 Task: Search round trip flight ticket for 2 adults, 2 infants in seat and 1 infant on lap in first from Columbus: Rickenbacker International Airport to Evansville: Evansville Regional Airport on 5-3-2023 and return on 5-3-2023. Choice of flights is Frontier. Number of bags: 1 carry on bag and 5 checked bags. Price is upto 65000. Outbound departure time preference is 10:45.
Action: Mouse moved to (318, 129)
Screenshot: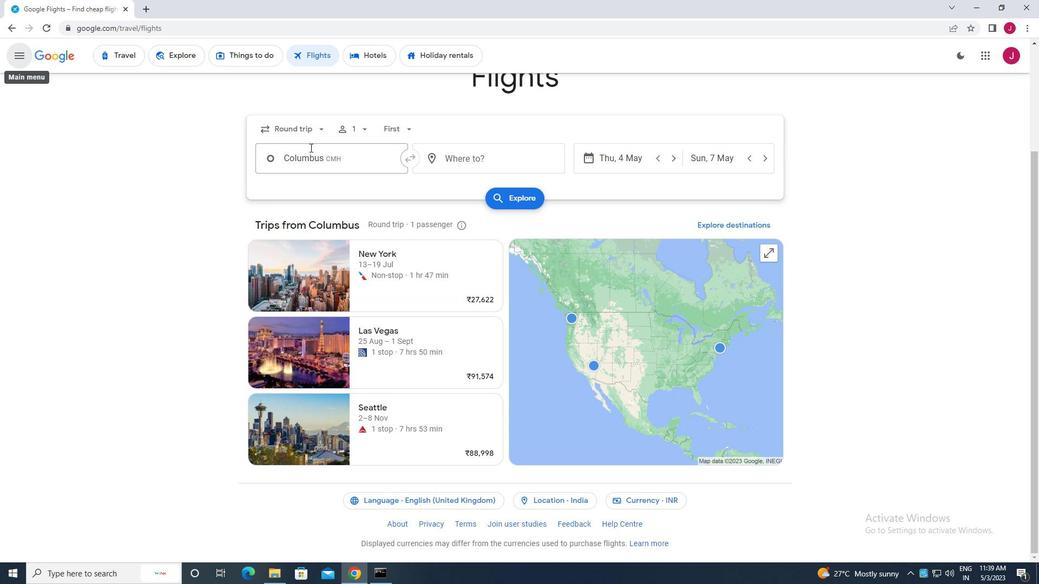 
Action: Mouse pressed left at (318, 129)
Screenshot: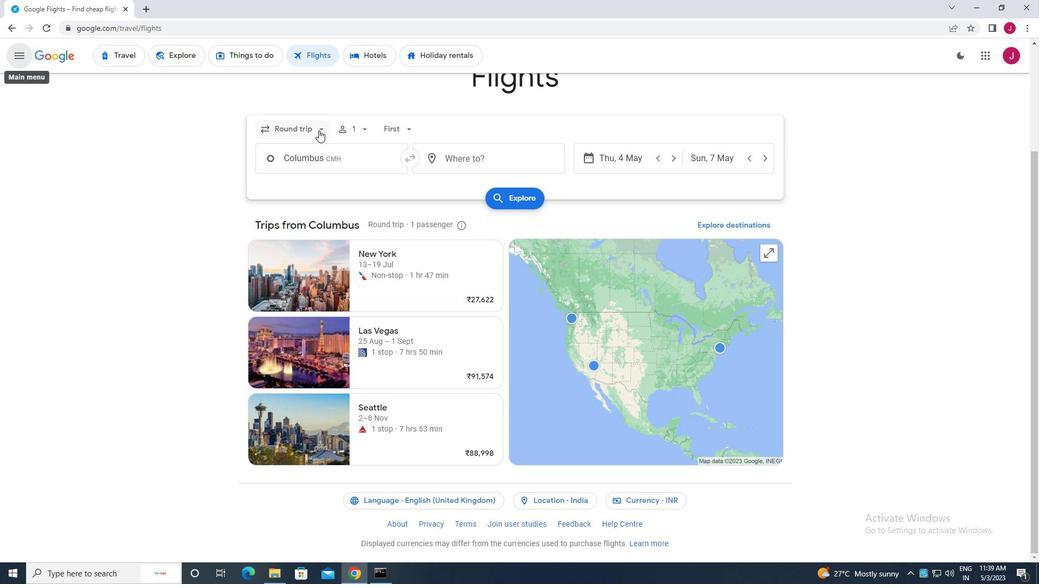 
Action: Mouse moved to (315, 153)
Screenshot: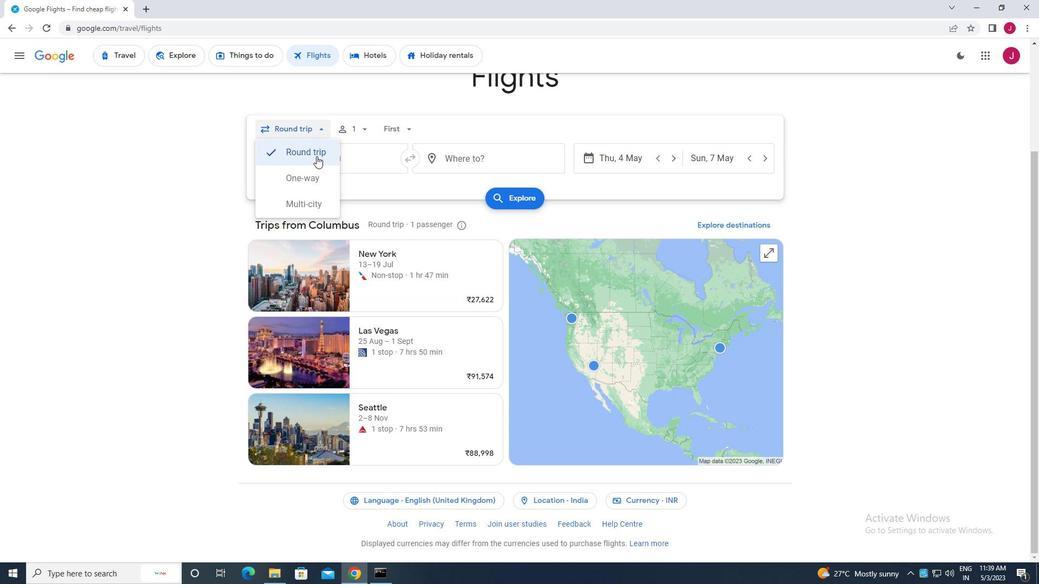 
Action: Mouse pressed left at (315, 153)
Screenshot: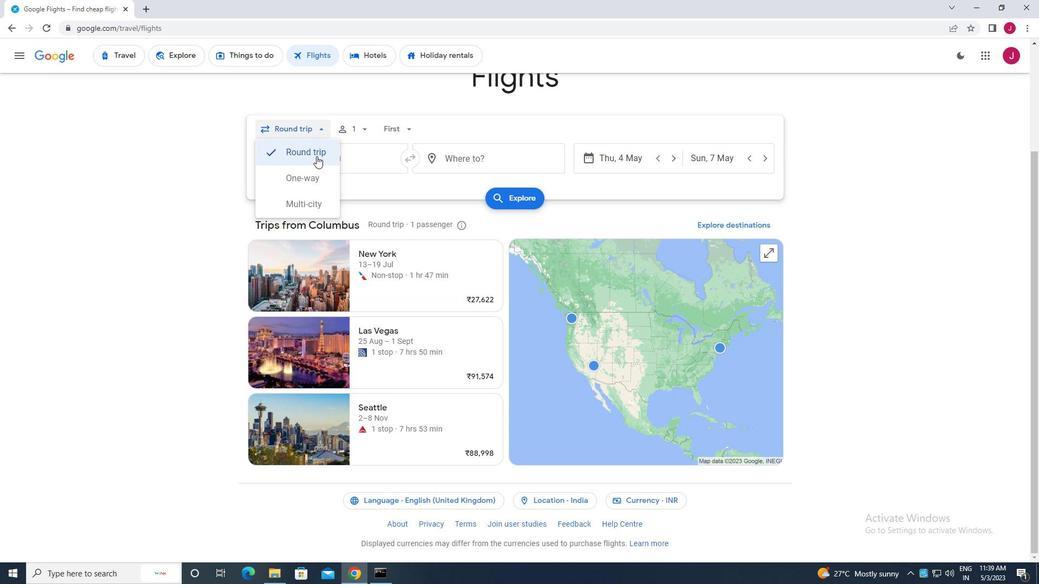 
Action: Mouse moved to (363, 127)
Screenshot: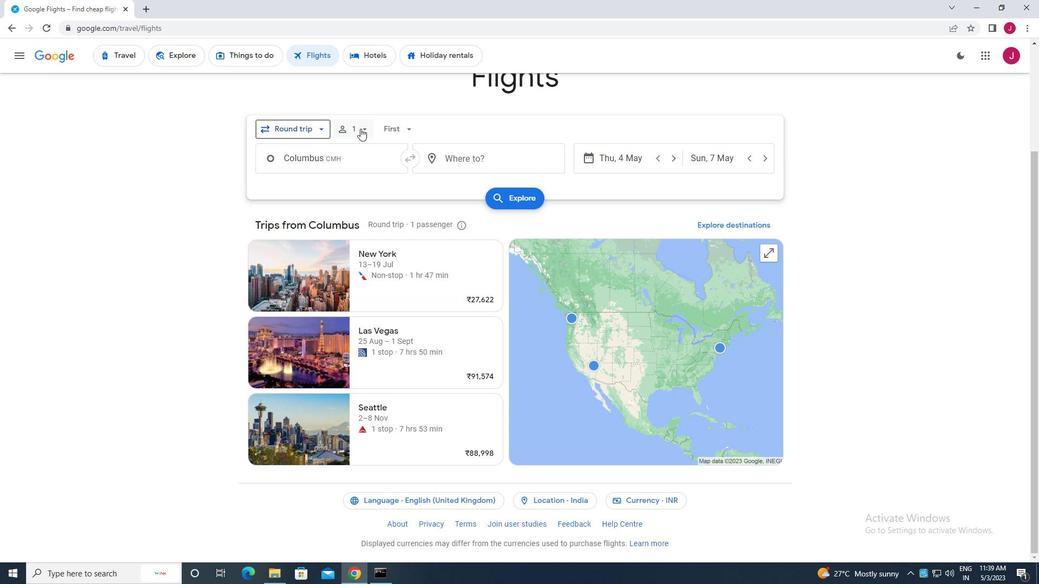 
Action: Mouse pressed left at (363, 127)
Screenshot: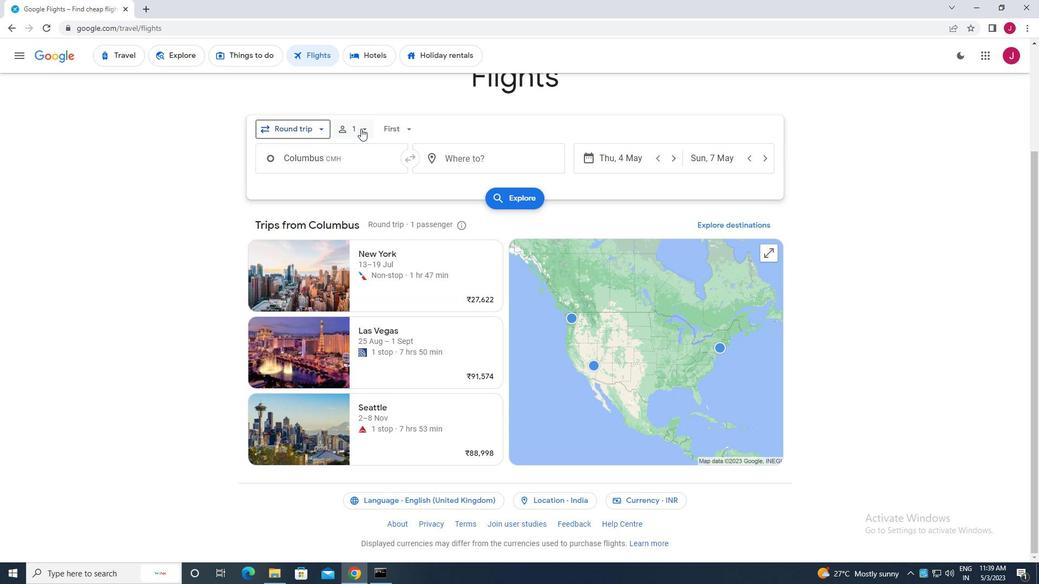 
Action: Mouse moved to (452, 157)
Screenshot: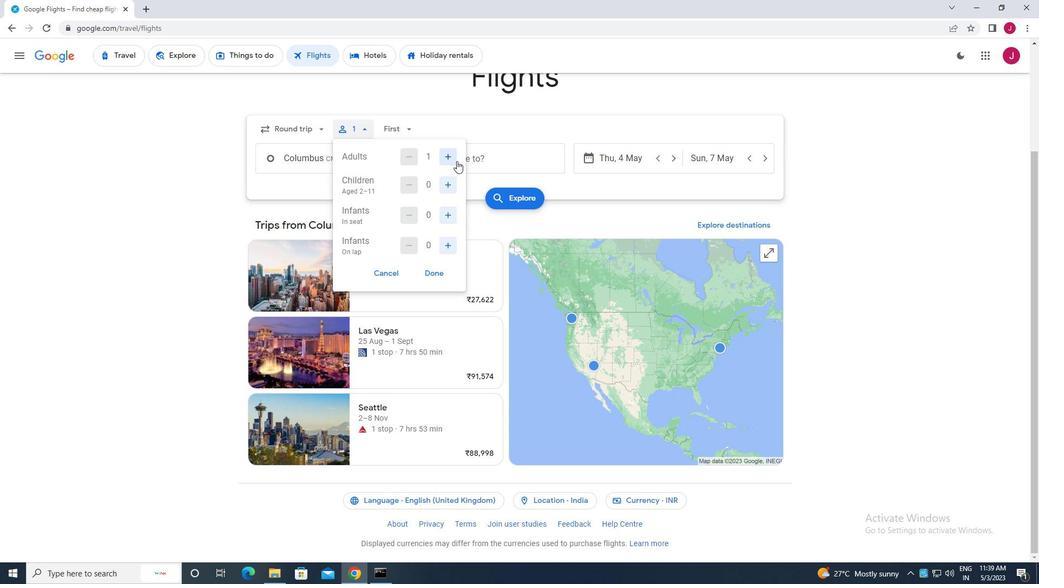 
Action: Mouse pressed left at (452, 157)
Screenshot: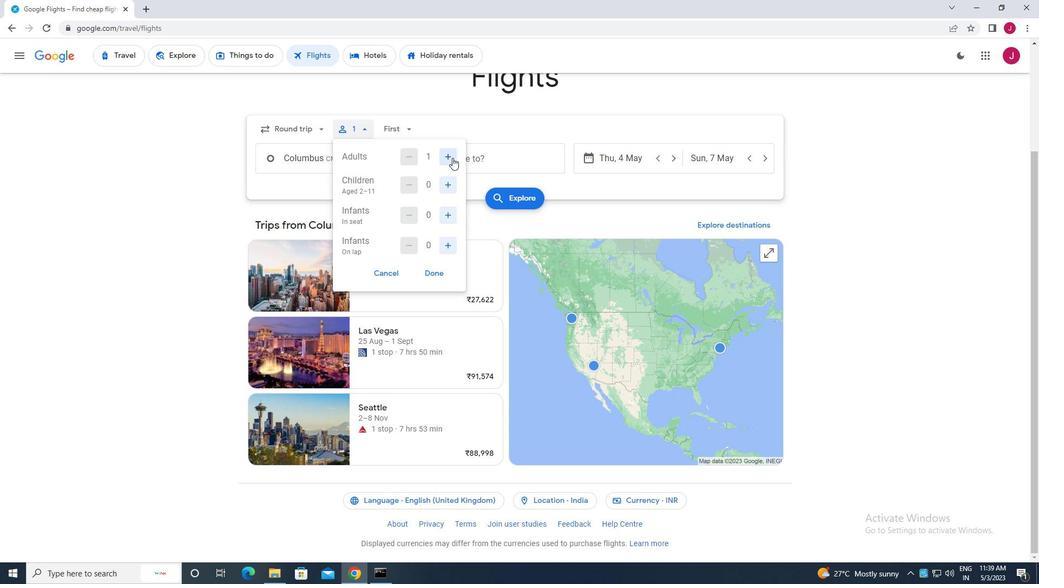 
Action: Mouse moved to (447, 184)
Screenshot: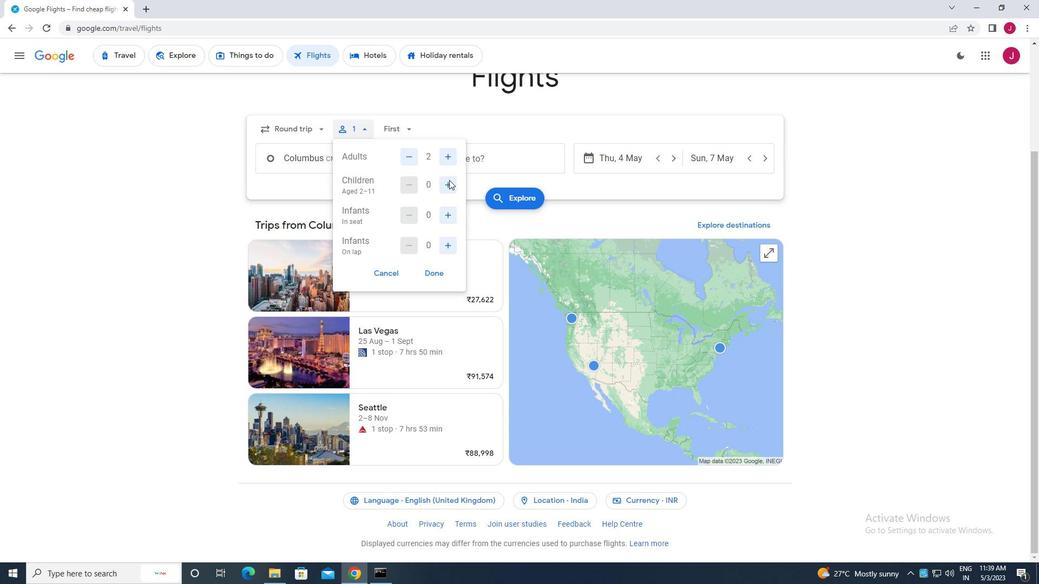 
Action: Mouse pressed left at (447, 184)
Screenshot: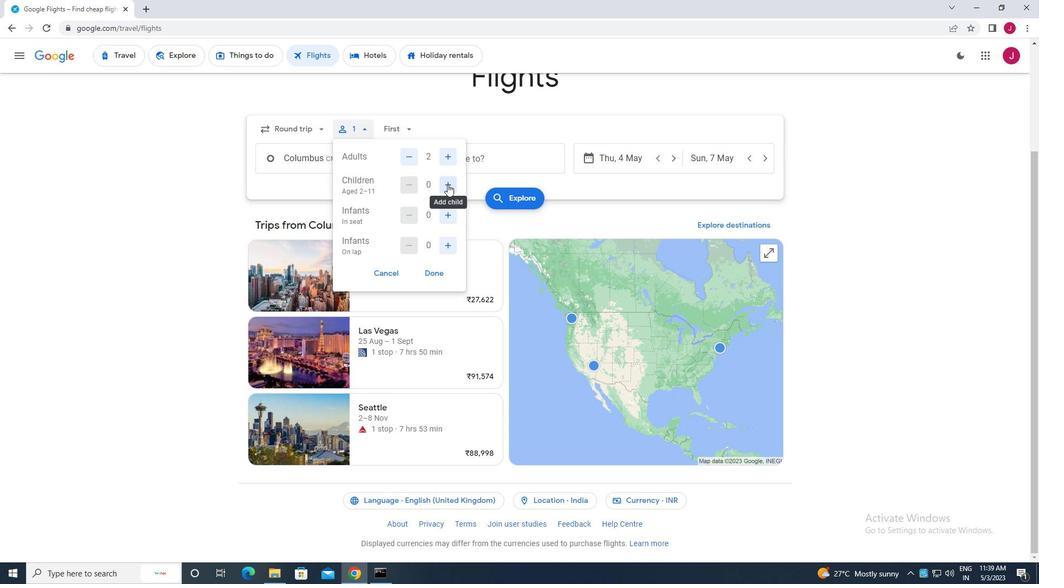 
Action: Mouse pressed left at (447, 184)
Screenshot: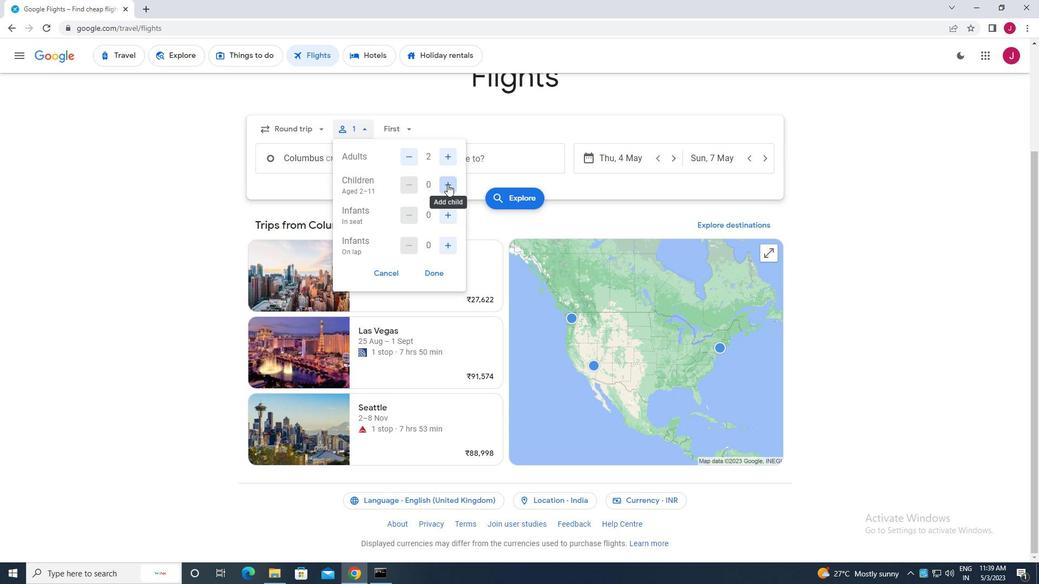 
Action: Mouse moved to (447, 243)
Screenshot: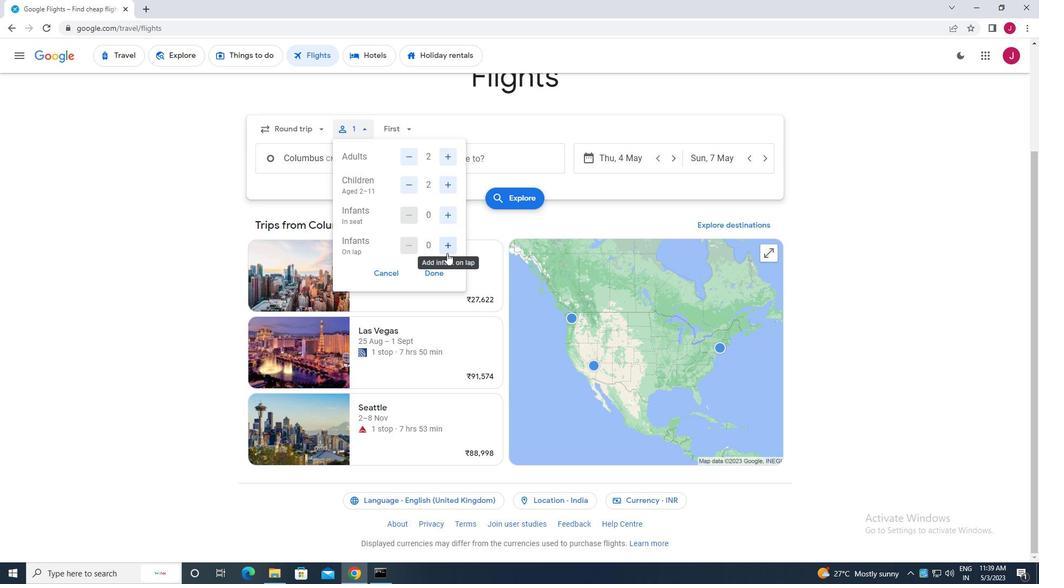 
Action: Mouse pressed left at (447, 243)
Screenshot: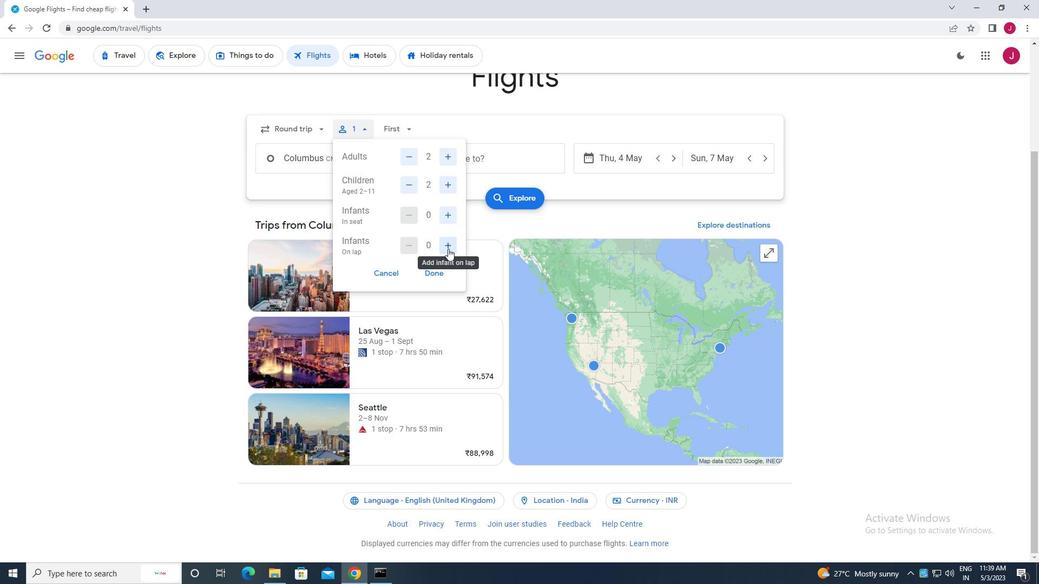 
Action: Mouse moved to (434, 275)
Screenshot: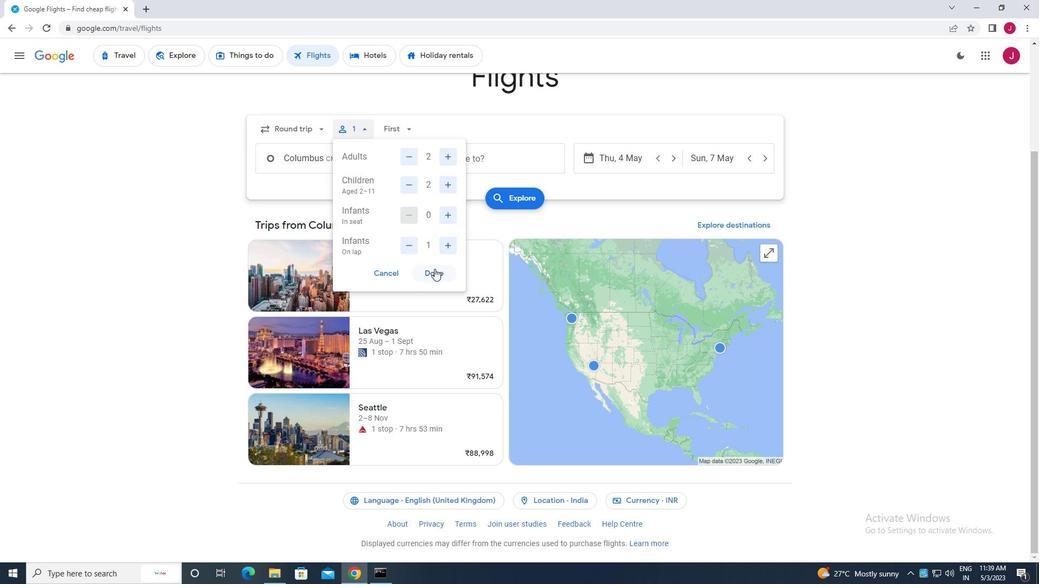 
Action: Mouse pressed left at (434, 275)
Screenshot: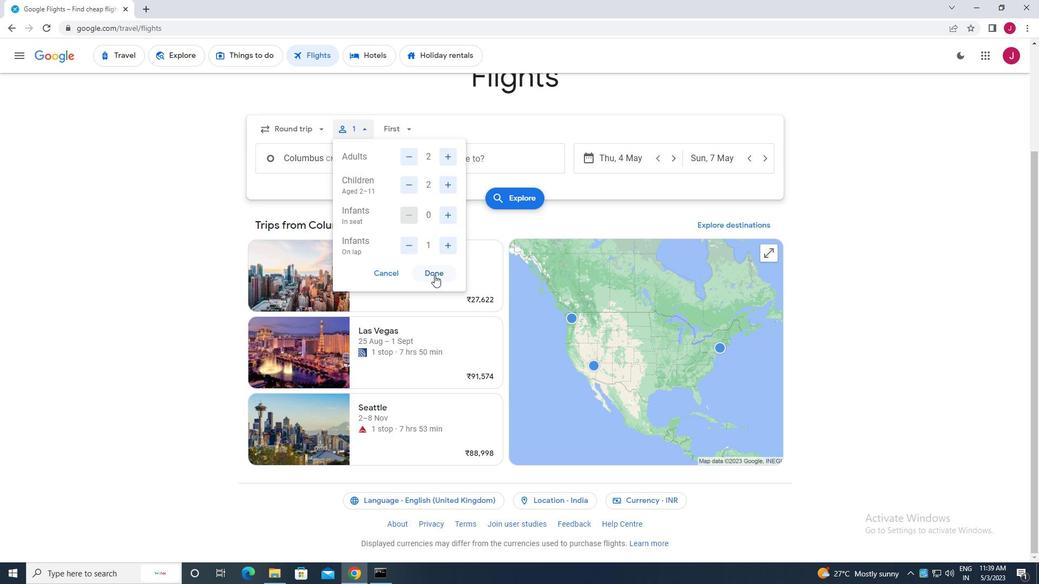 
Action: Mouse moved to (409, 130)
Screenshot: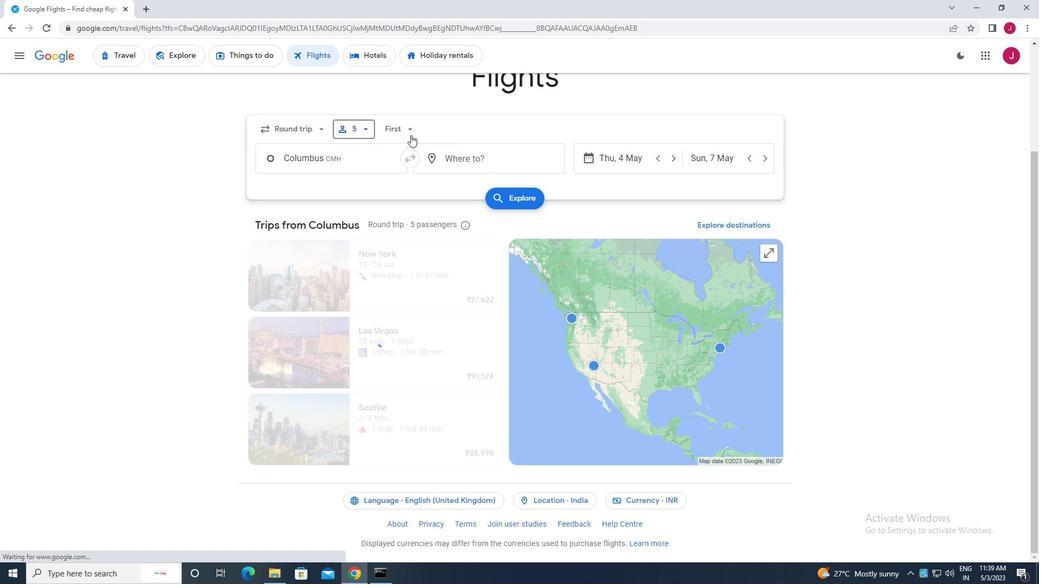 
Action: Mouse pressed left at (409, 130)
Screenshot: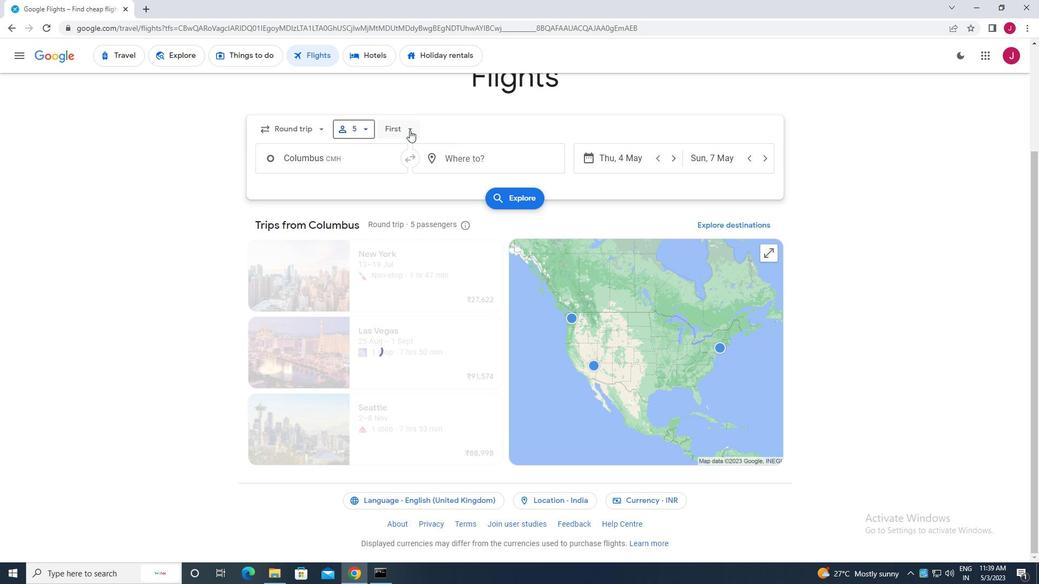 
Action: Mouse moved to (417, 229)
Screenshot: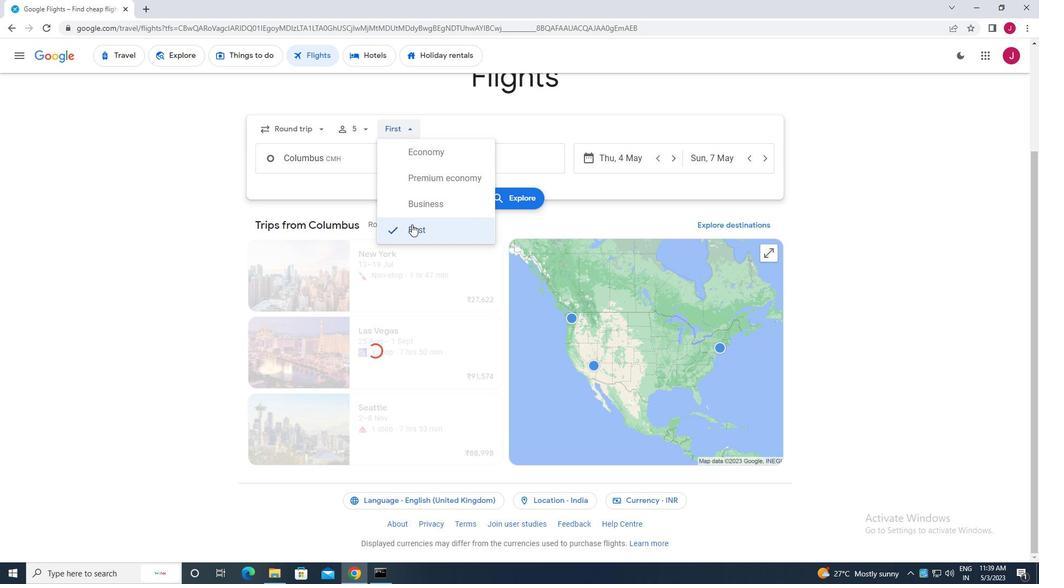 
Action: Mouse pressed left at (417, 229)
Screenshot: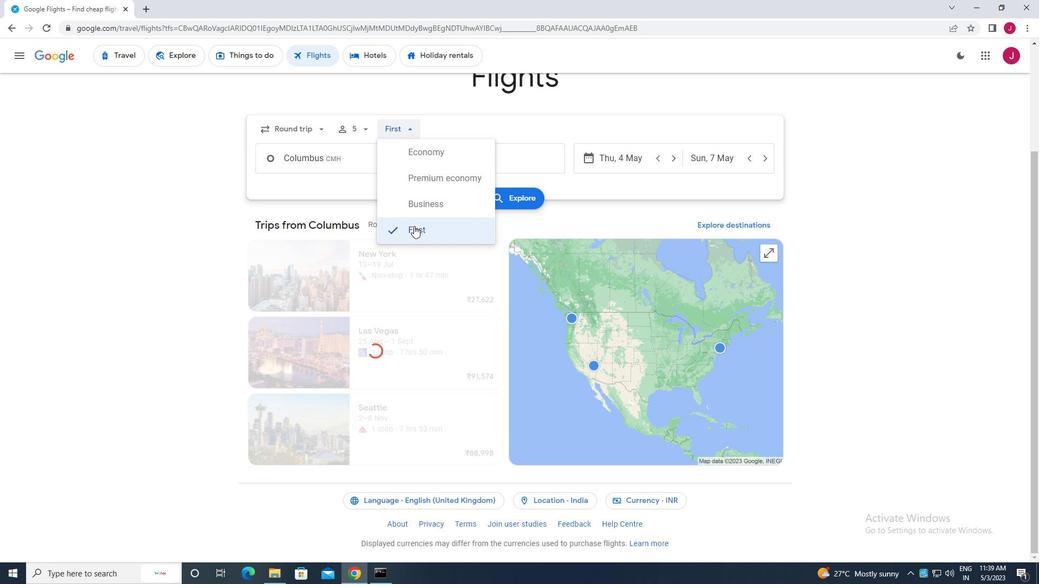 
Action: Mouse moved to (349, 165)
Screenshot: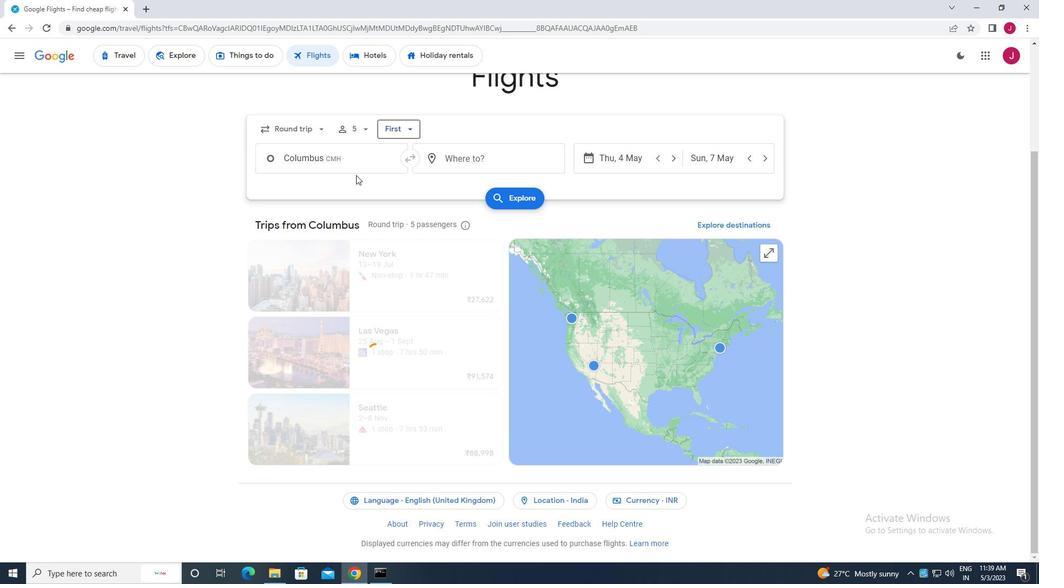 
Action: Mouse pressed left at (349, 165)
Screenshot: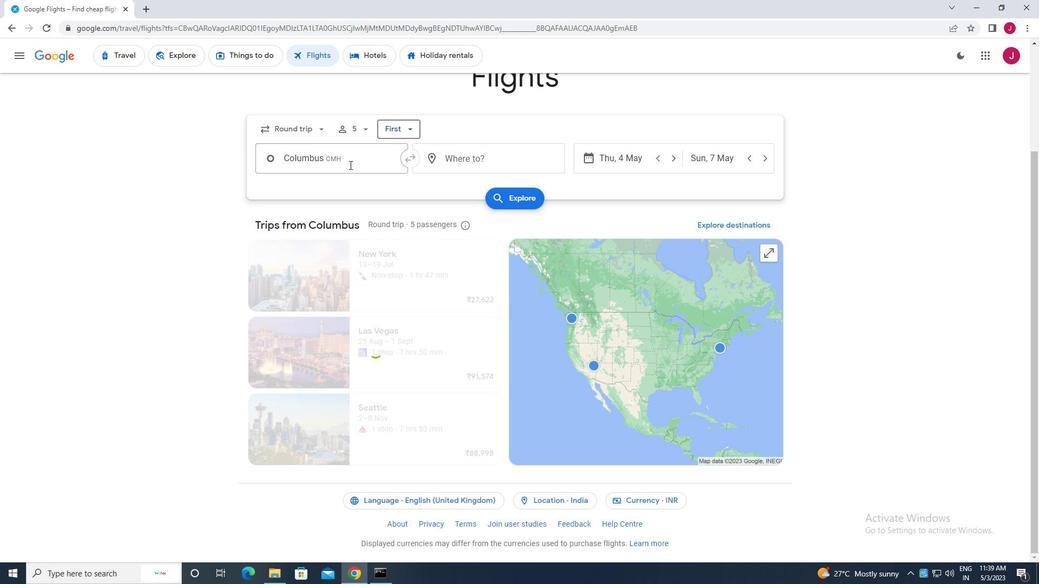 
Action: Mouse moved to (350, 163)
Screenshot: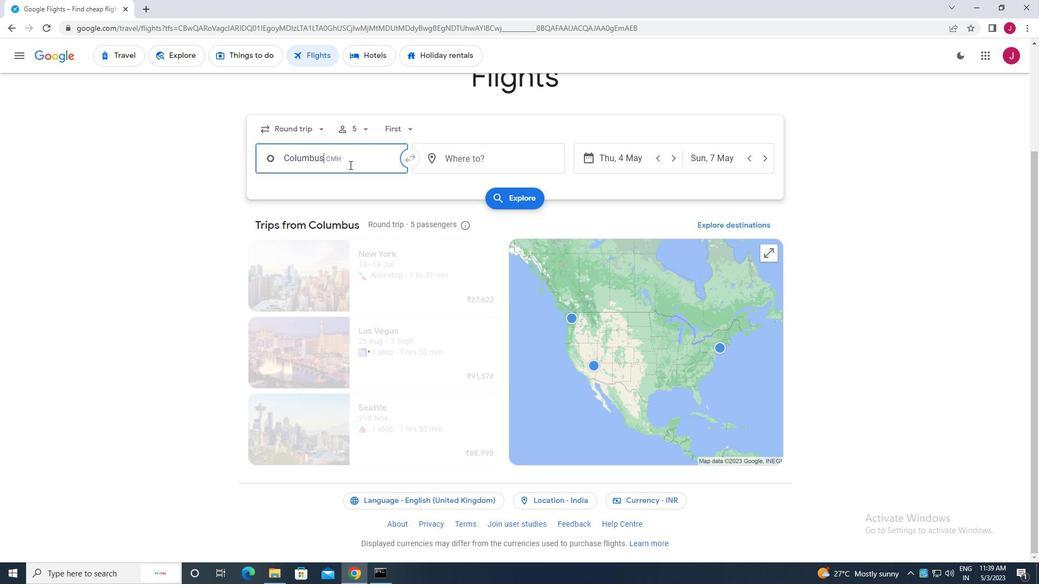 
Action: Key pressed columbus
Screenshot: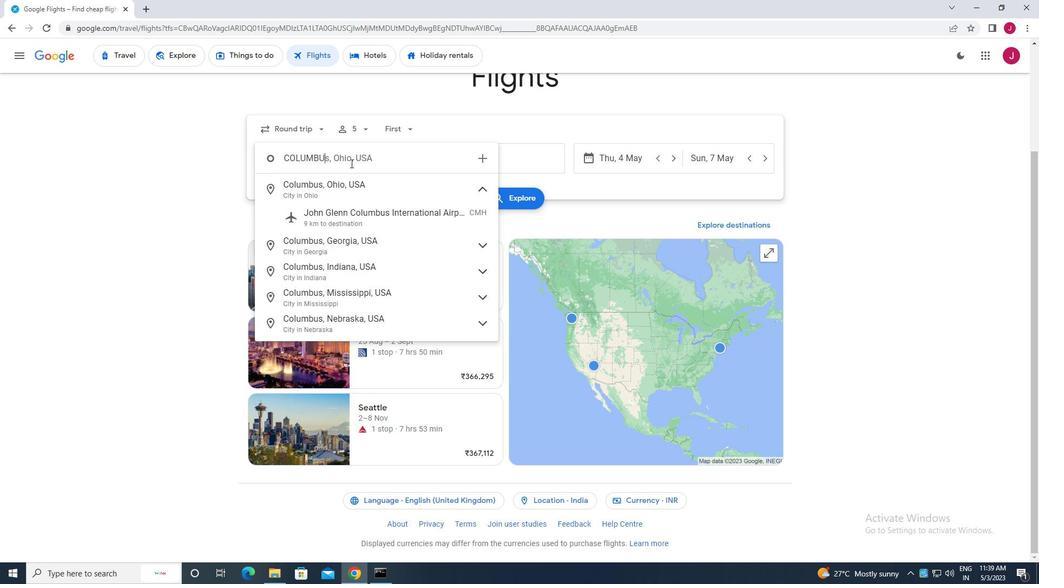 
Action: Mouse moved to (350, 163)
Screenshot: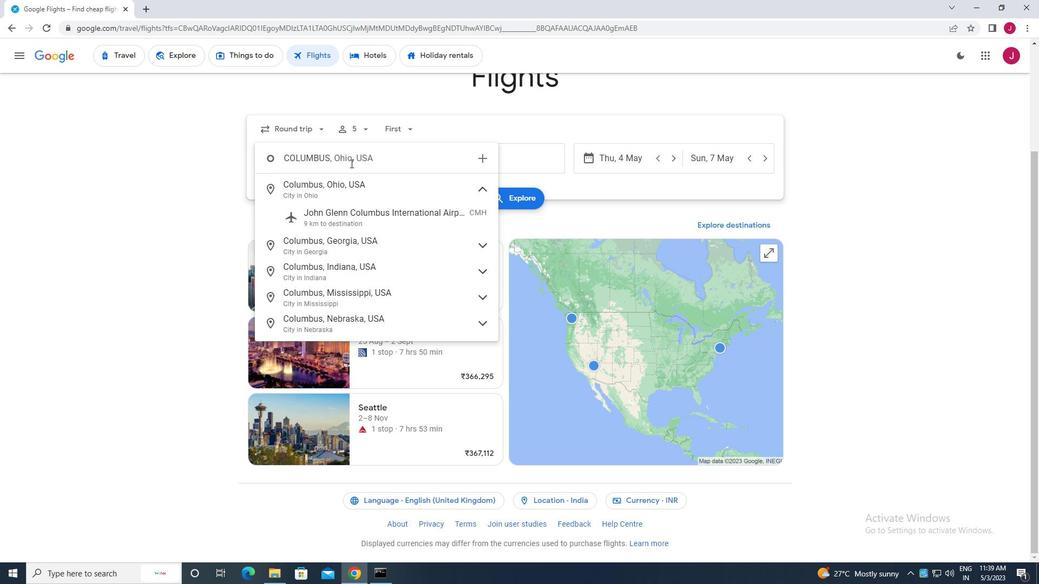 
Action: Key pressed <Key.space>rick<Key.backspace><Key.backspace><Key.backspace><Key.backspace><Key.enter>
Screenshot: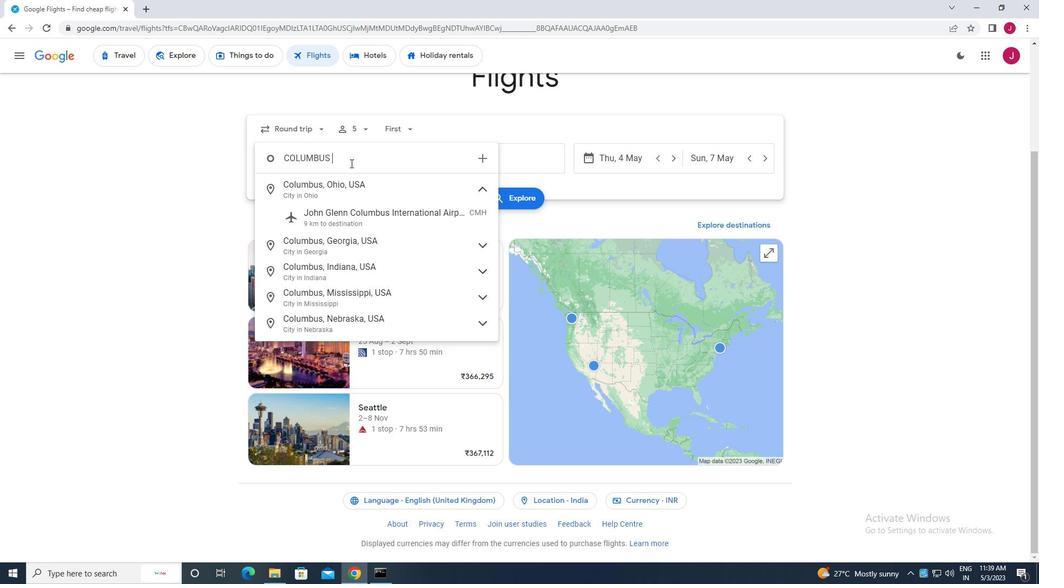 
Action: Mouse moved to (484, 154)
Screenshot: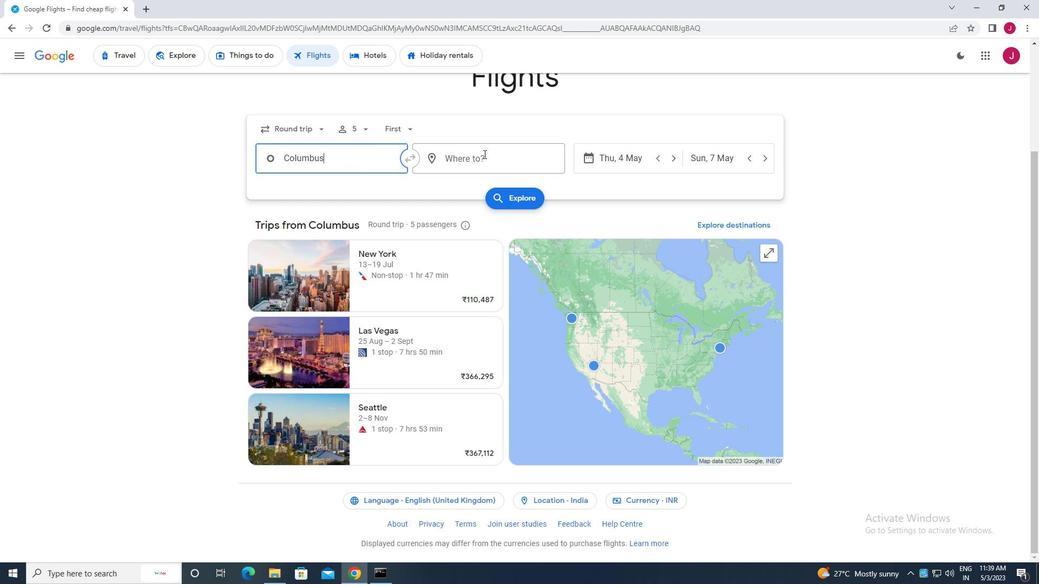 
Action: Mouse pressed left at (484, 154)
Screenshot: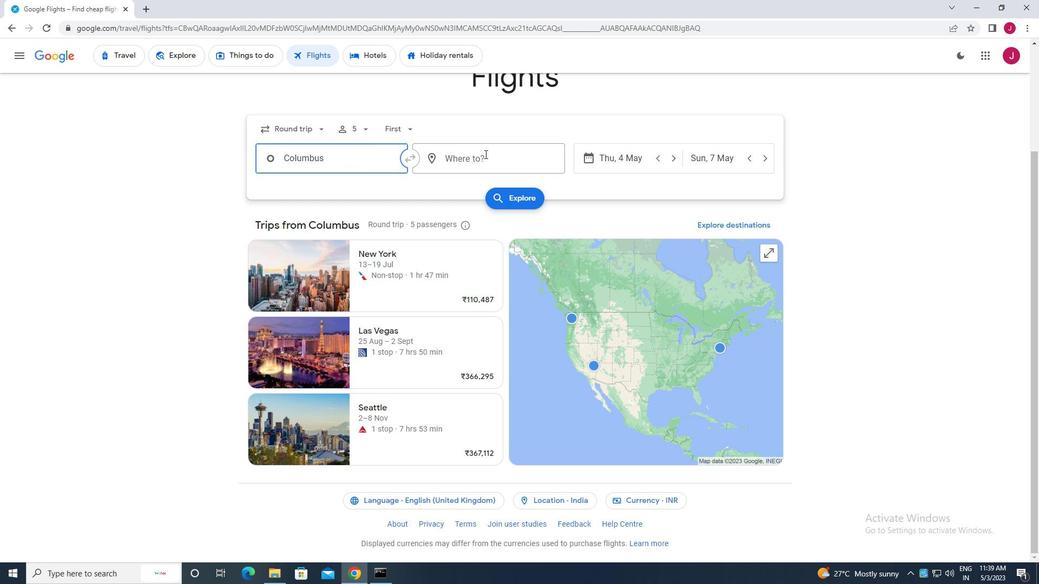 
Action: Key pressed evan
Screenshot: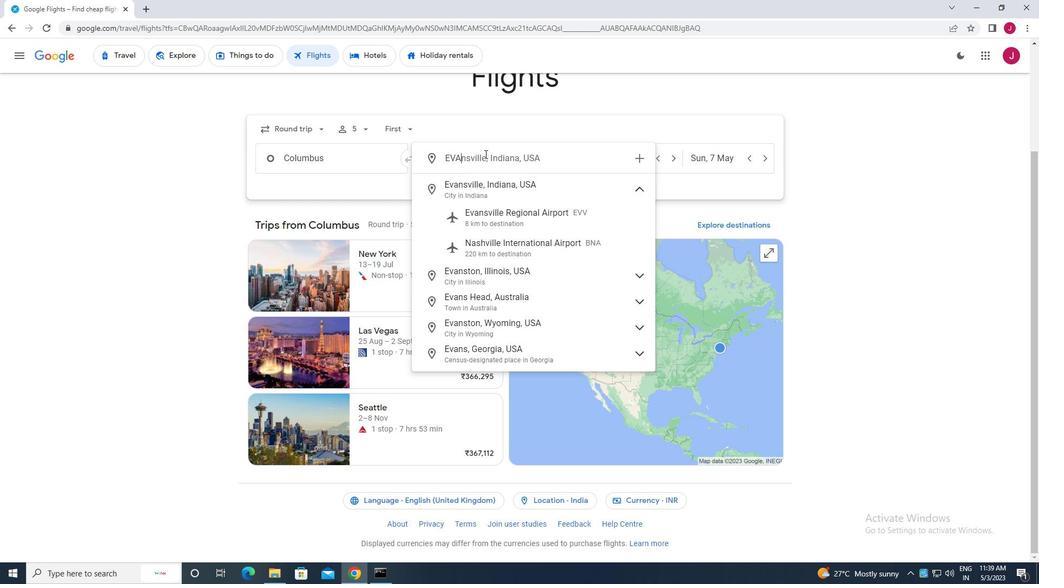 
Action: Mouse moved to (544, 213)
Screenshot: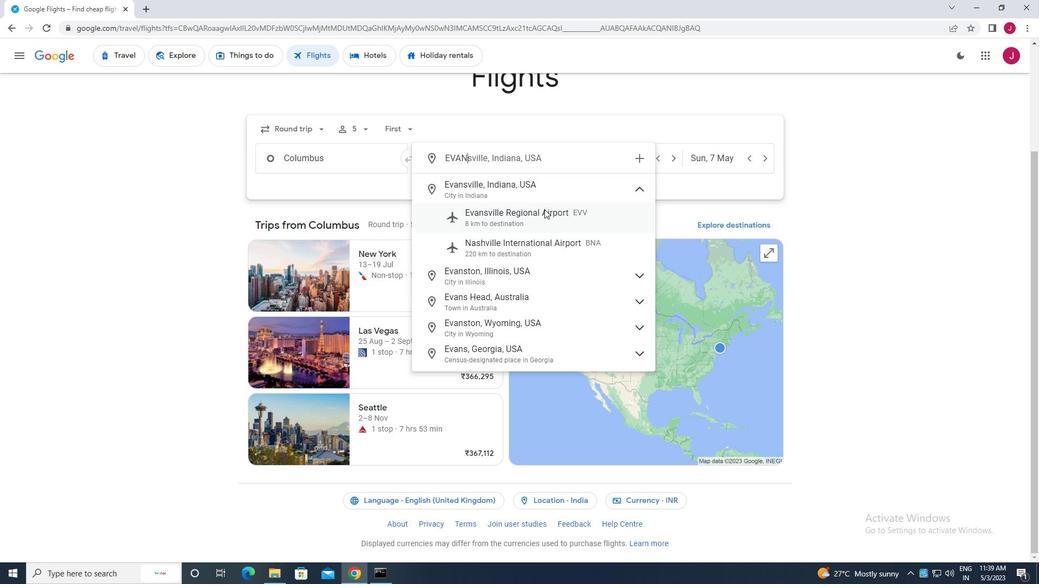 
Action: Mouse pressed left at (544, 213)
Screenshot: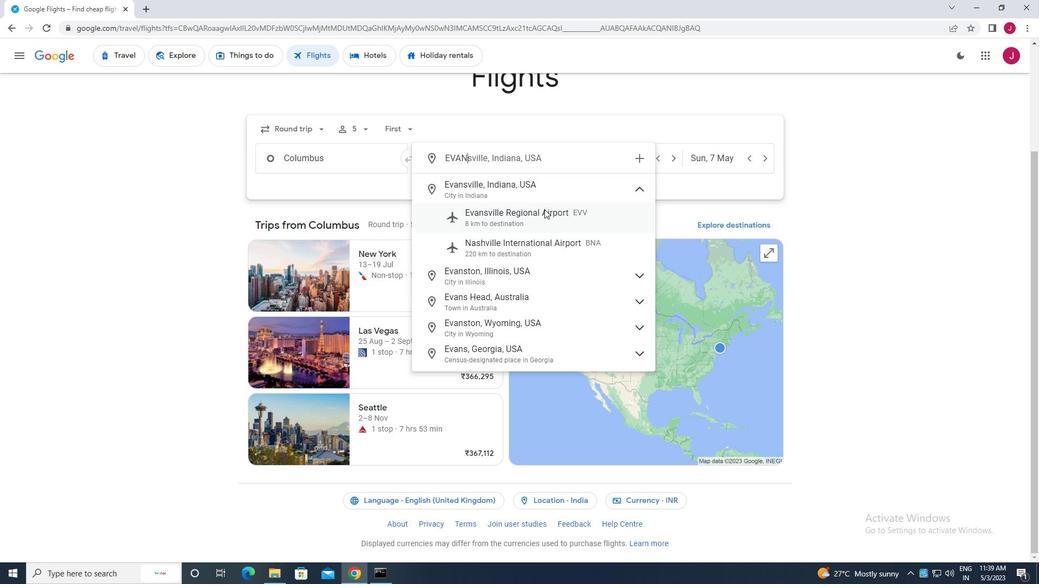 
Action: Mouse moved to (640, 160)
Screenshot: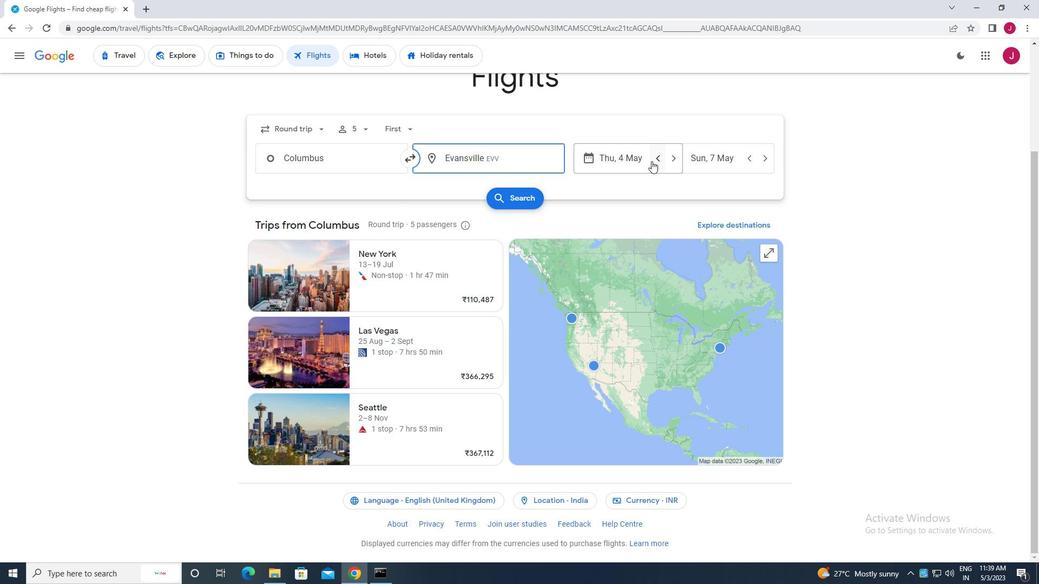 
Action: Mouse pressed left at (640, 160)
Screenshot: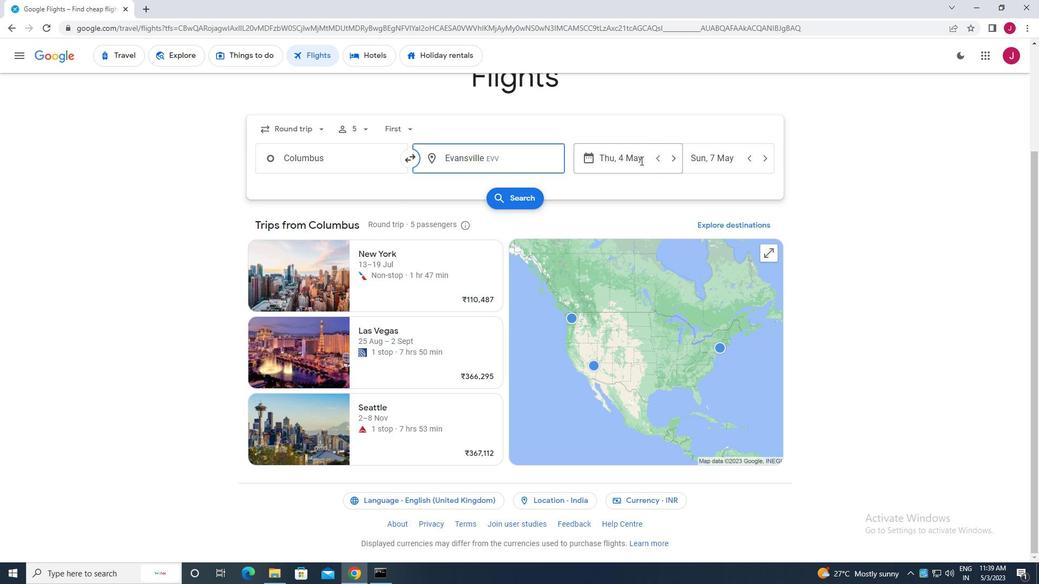 
Action: Mouse moved to (457, 246)
Screenshot: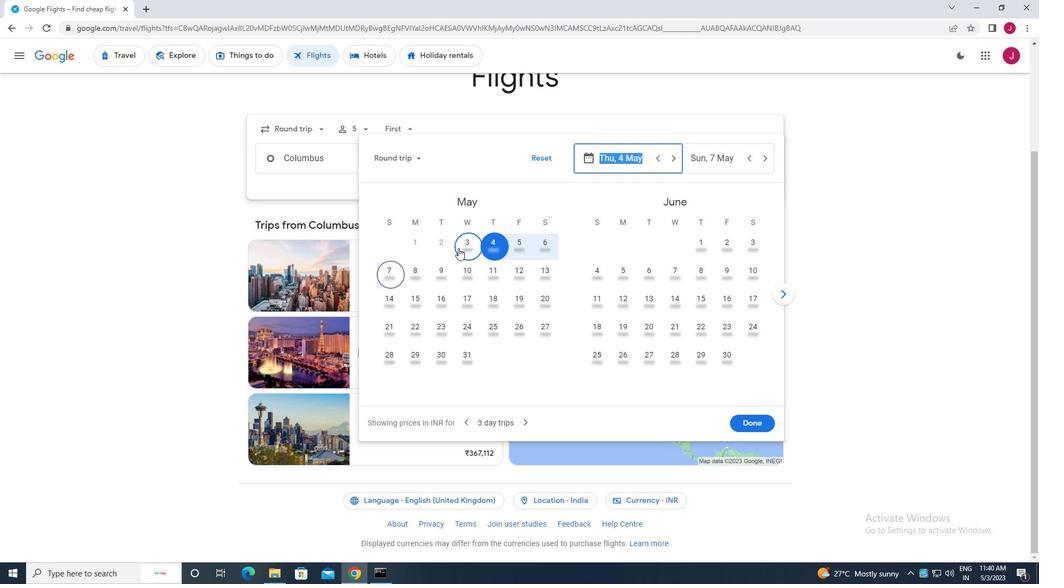 
Action: Mouse pressed left at (457, 246)
Screenshot: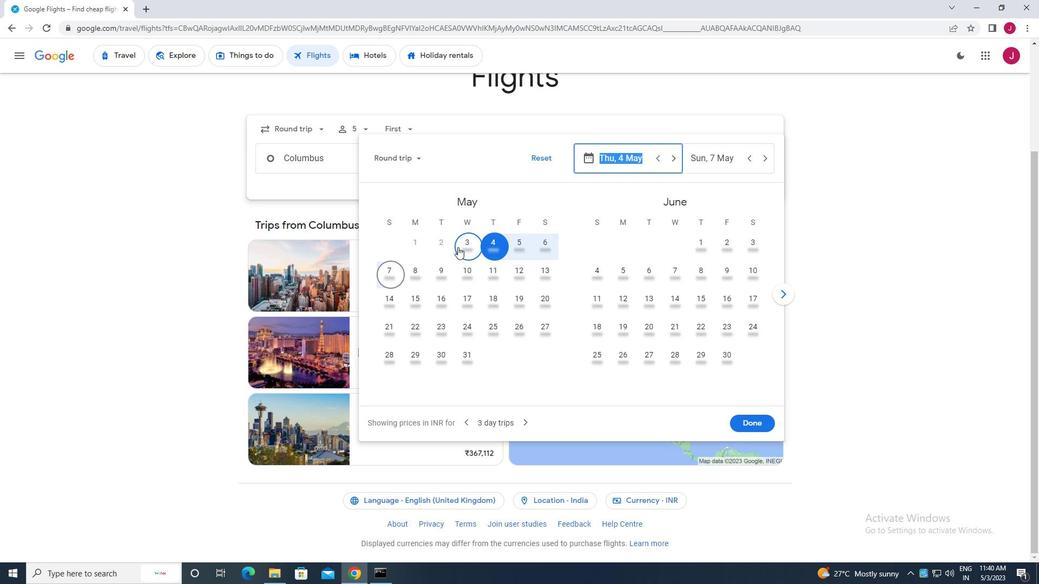 
Action: Mouse moved to (472, 245)
Screenshot: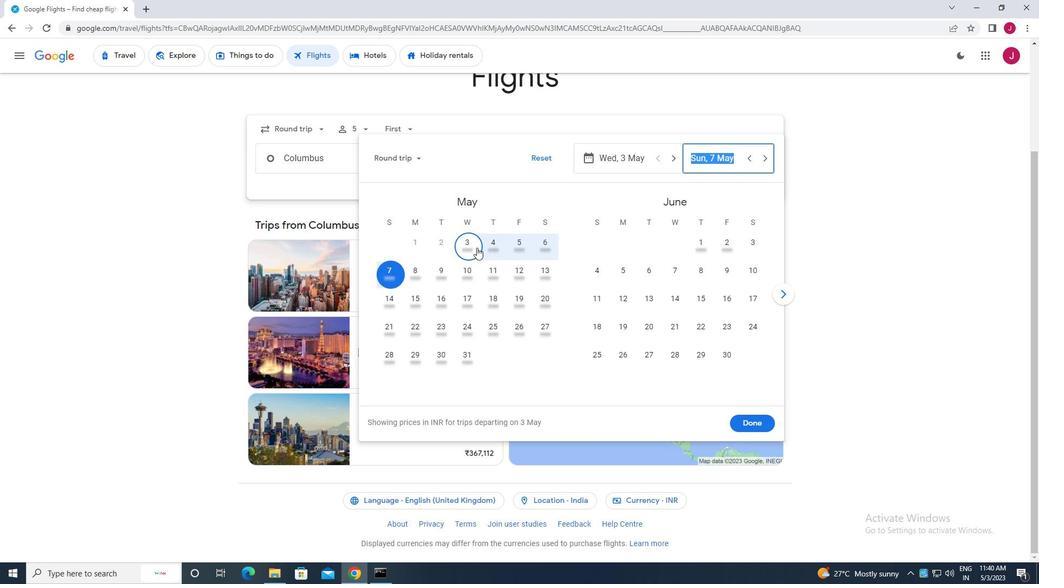 
Action: Mouse pressed left at (472, 245)
Screenshot: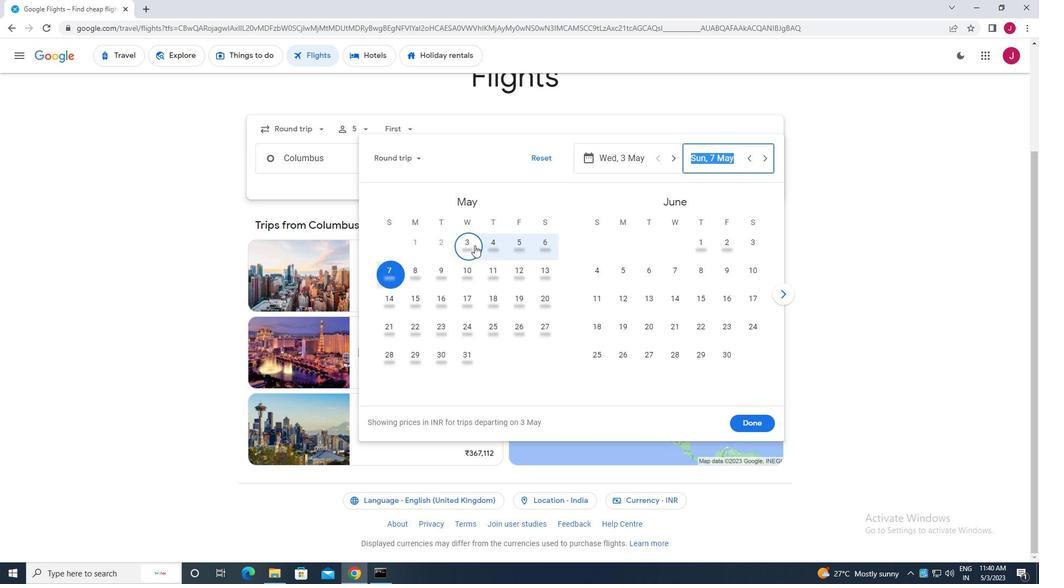 
Action: Mouse moved to (753, 426)
Screenshot: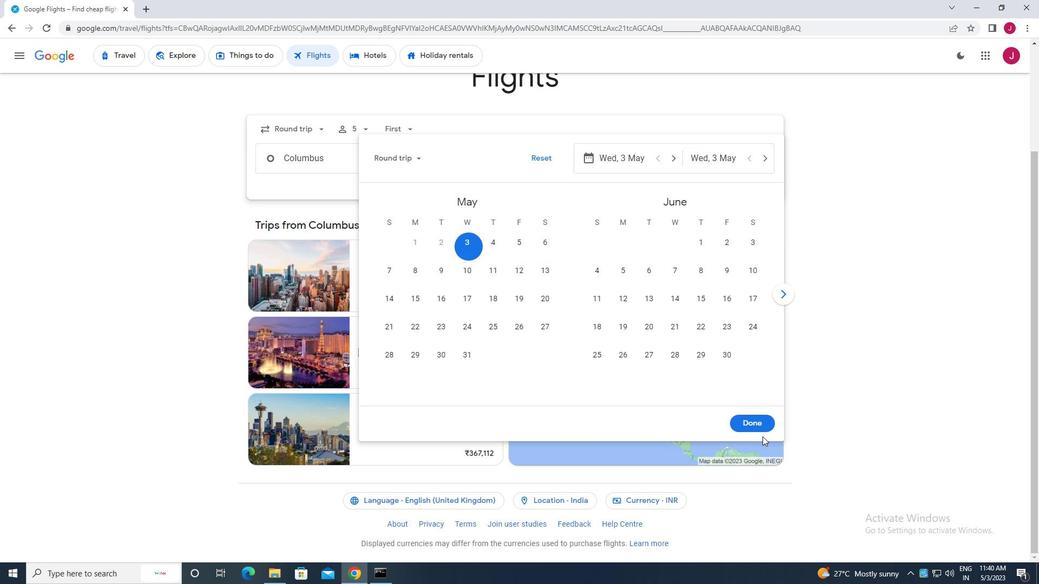 
Action: Mouse pressed left at (753, 426)
Screenshot: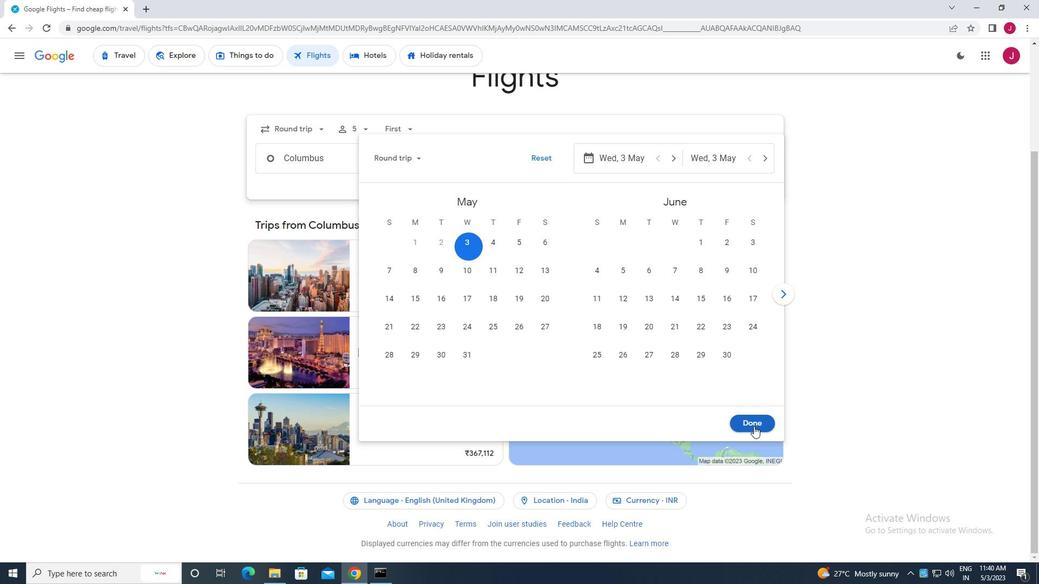 
Action: Mouse moved to (523, 198)
Screenshot: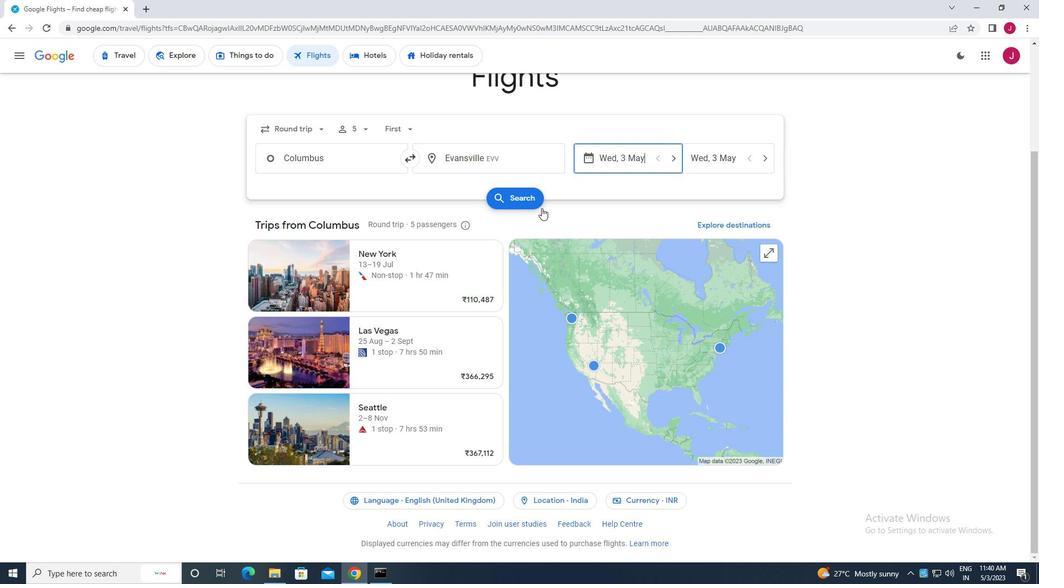 
Action: Mouse pressed left at (523, 198)
Screenshot: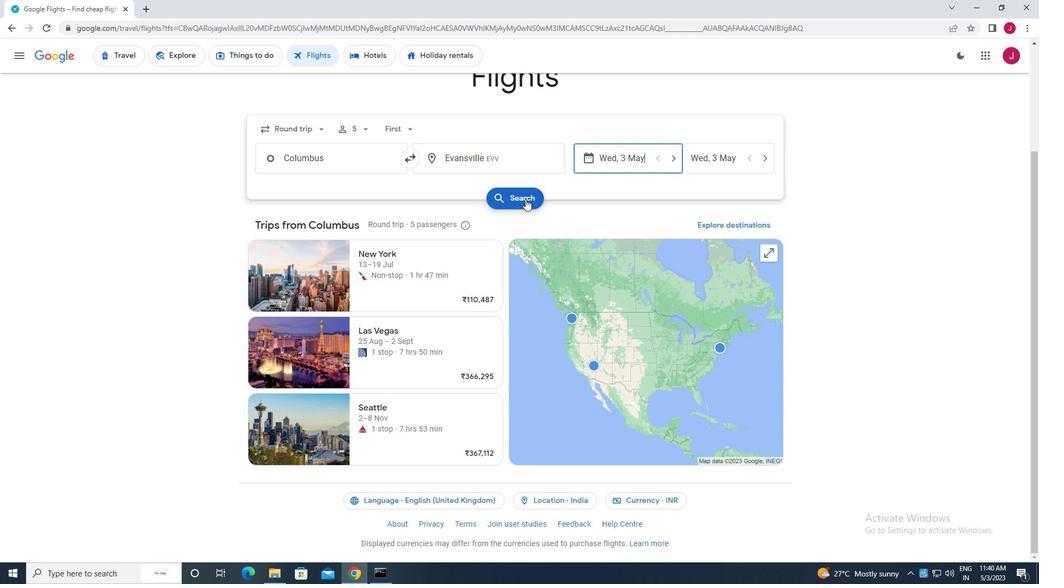 
Action: Mouse moved to (271, 154)
Screenshot: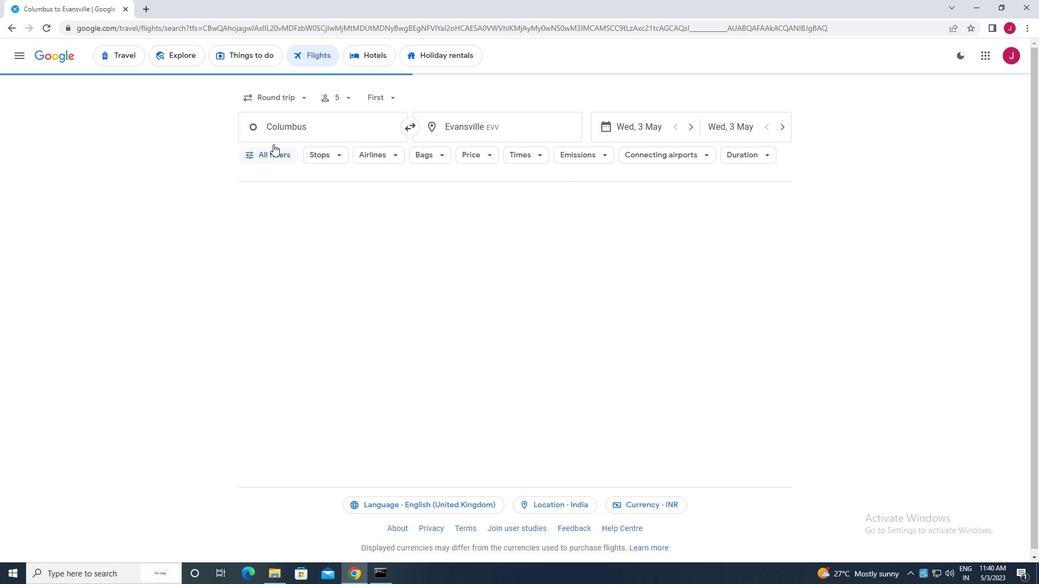 
Action: Mouse pressed left at (271, 154)
Screenshot: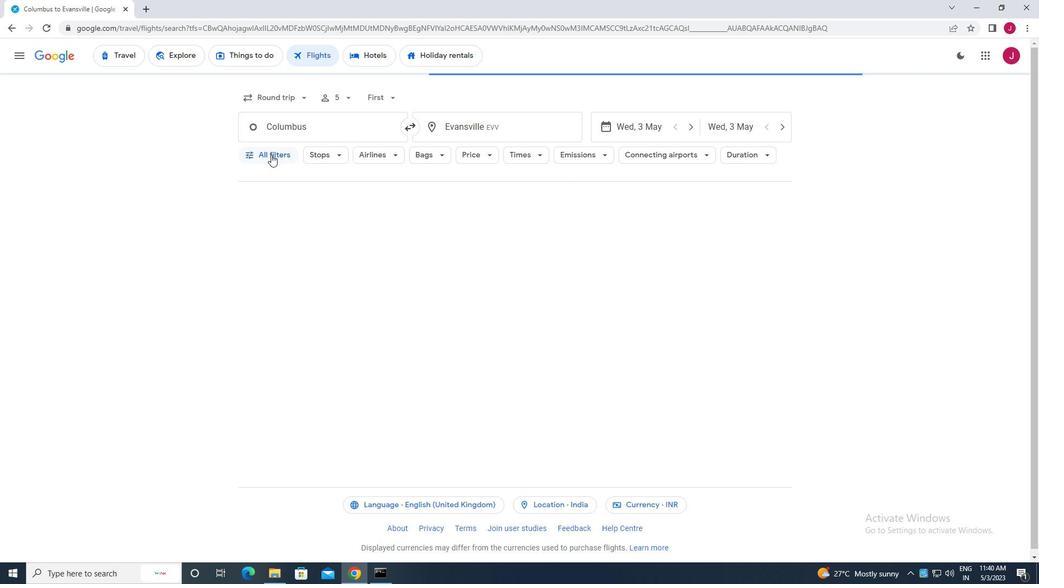 
Action: Mouse moved to (305, 192)
Screenshot: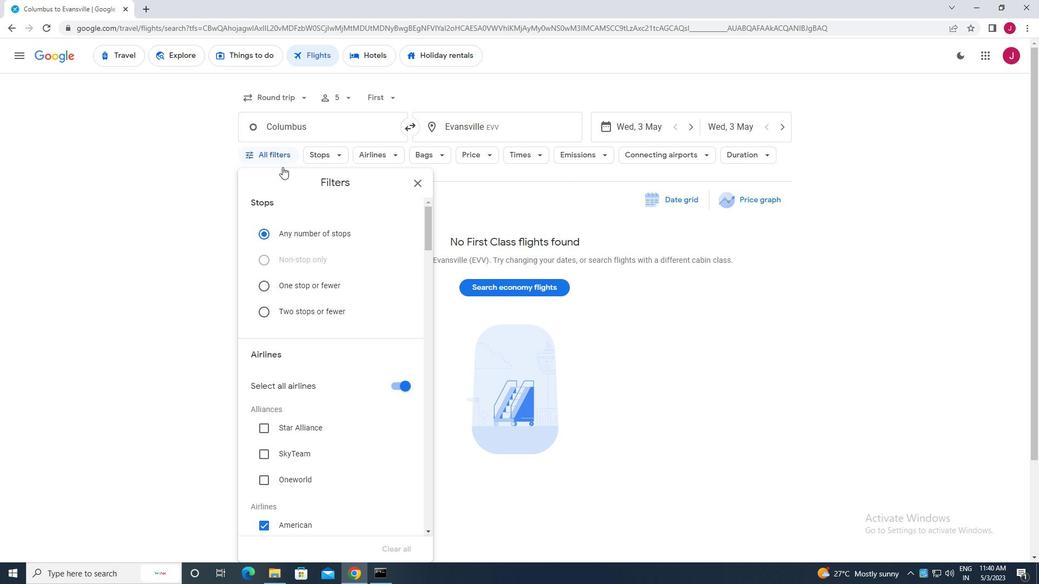 
Action: Mouse scrolled (305, 191) with delta (0, 0)
Screenshot: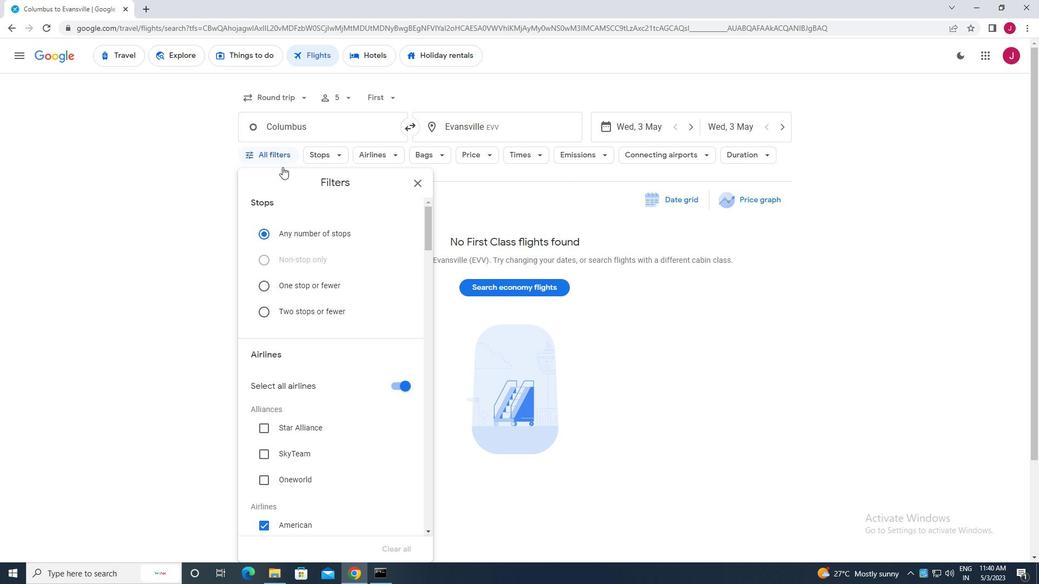 
Action: Mouse moved to (307, 194)
Screenshot: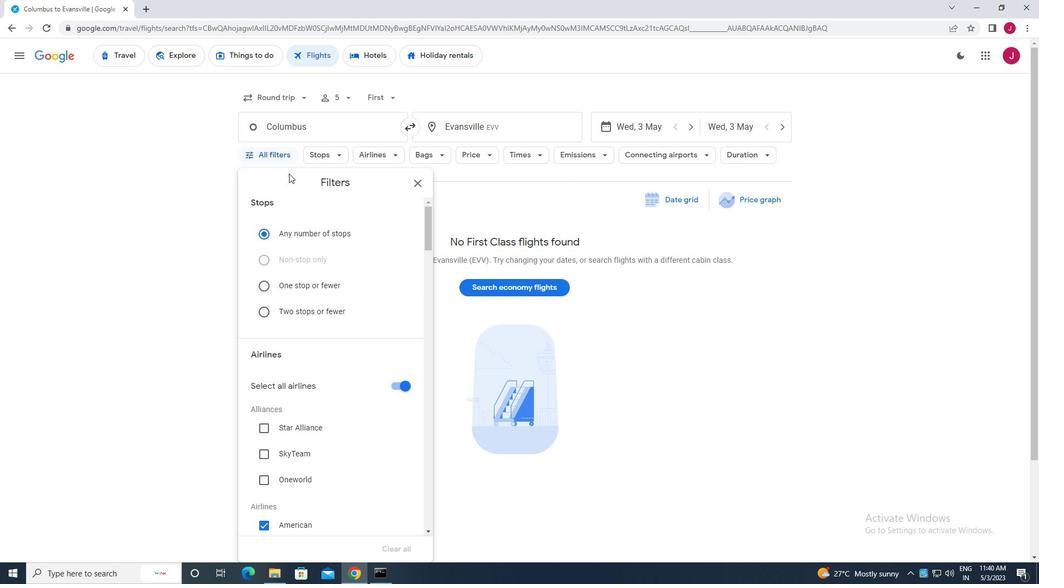 
Action: Mouse scrolled (307, 194) with delta (0, 0)
Screenshot: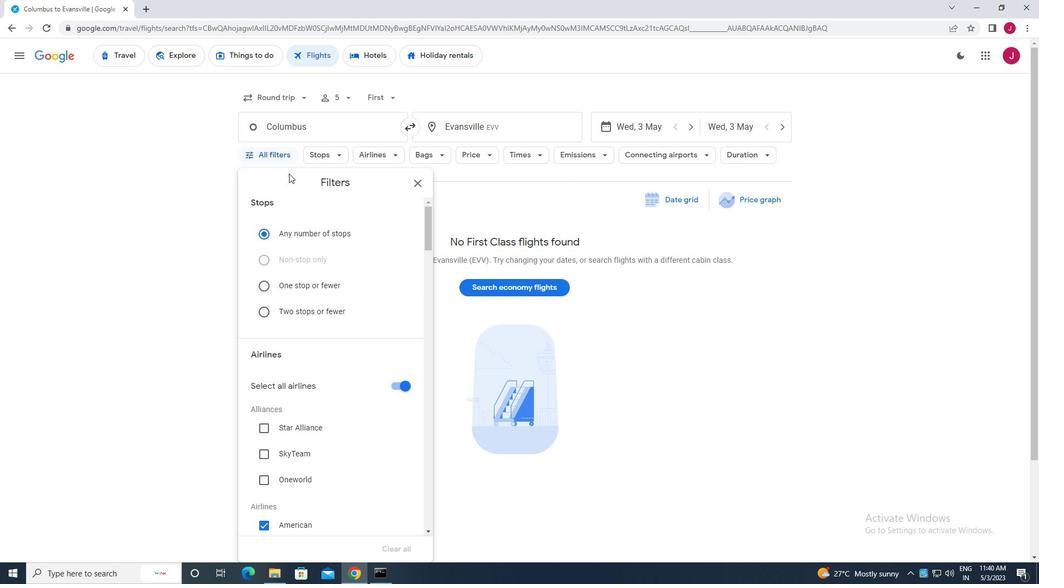 
Action: Mouse moved to (307, 194)
Screenshot: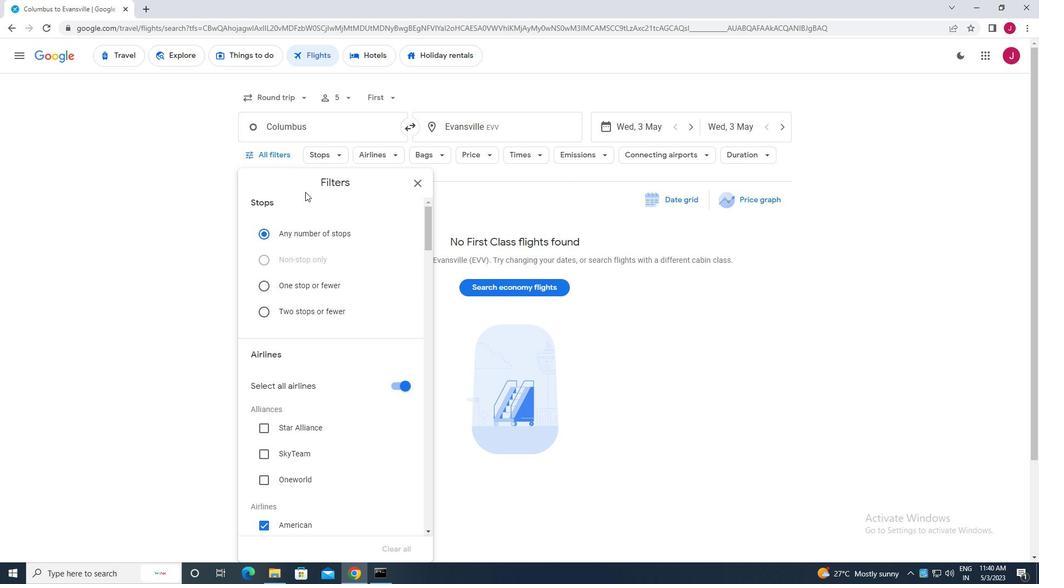 
Action: Mouse scrolled (307, 194) with delta (0, 0)
Screenshot: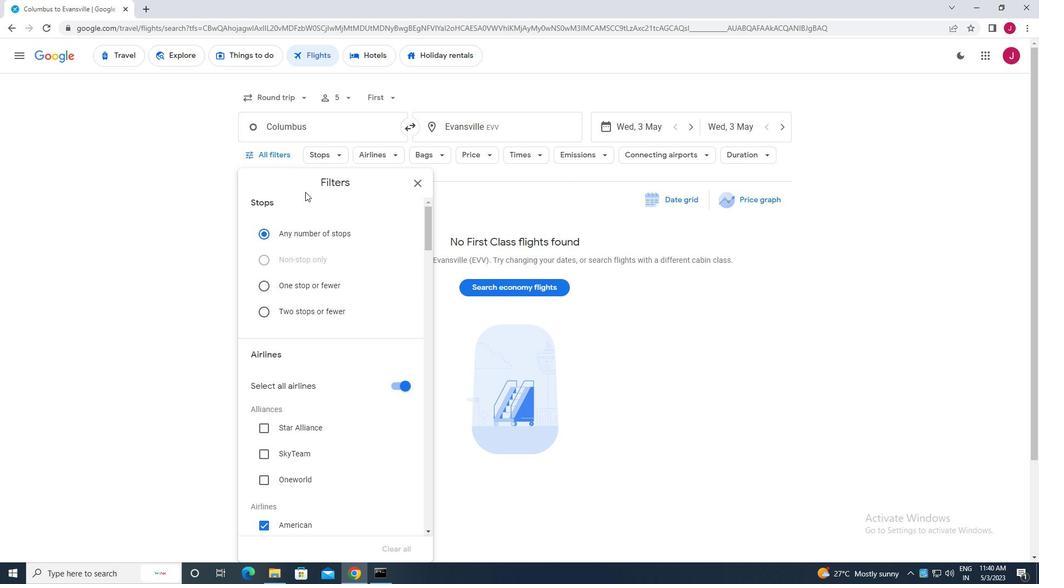 
Action: Mouse moved to (333, 202)
Screenshot: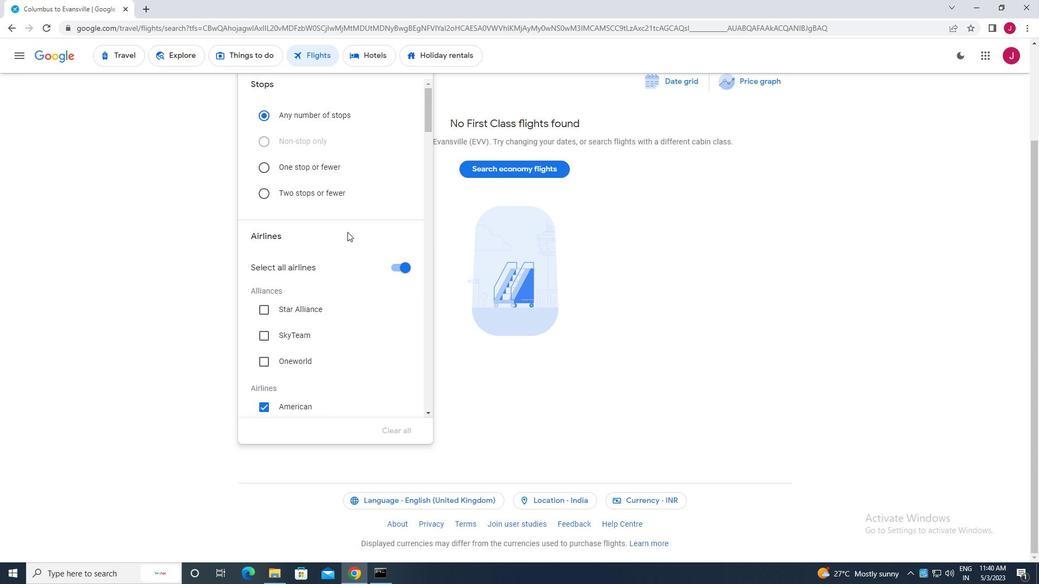 
Action: Mouse scrolled (333, 201) with delta (0, 0)
Screenshot: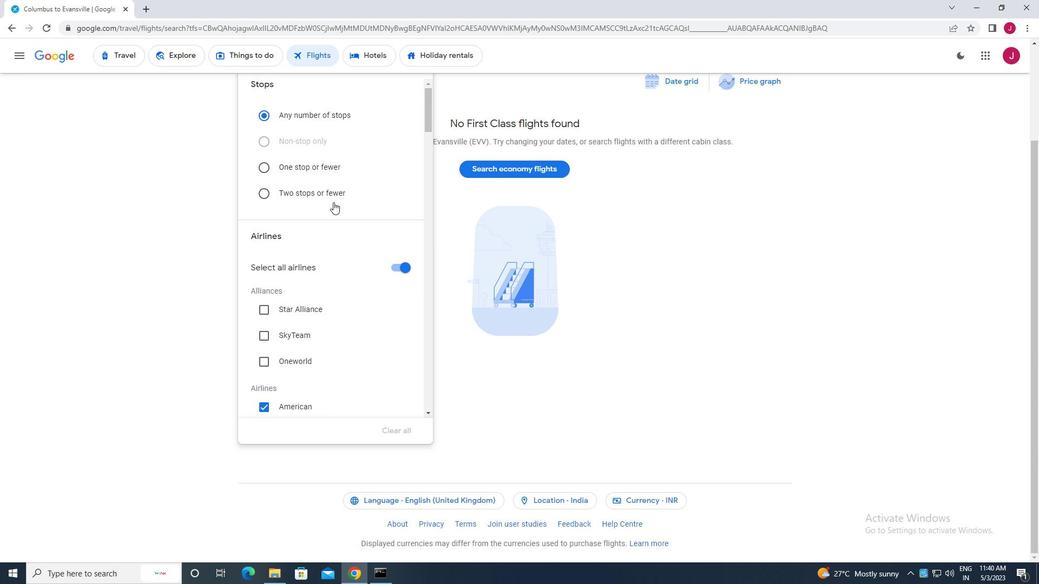 
Action: Mouse moved to (394, 214)
Screenshot: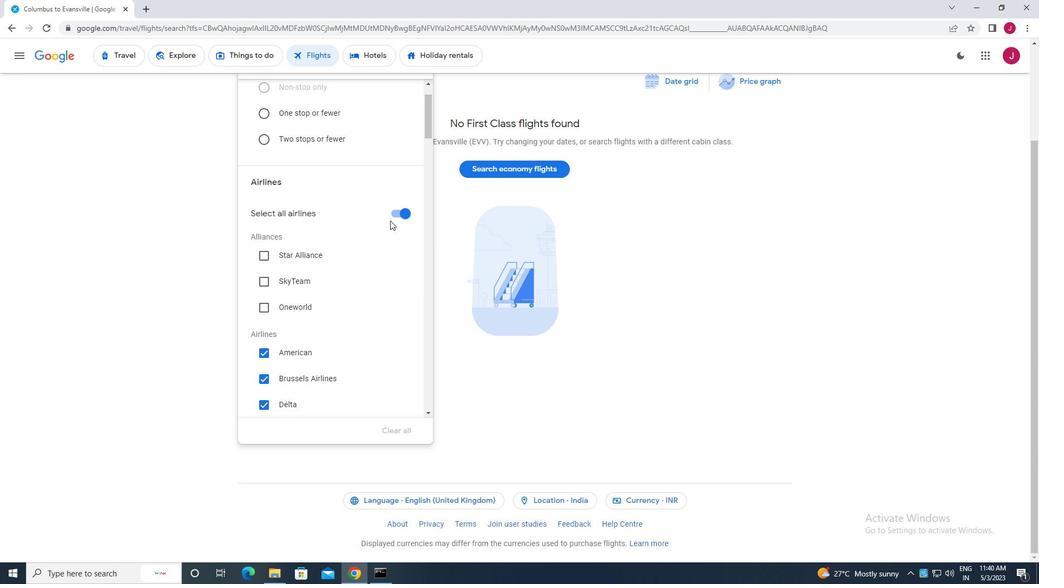 
Action: Mouse pressed left at (394, 214)
Screenshot: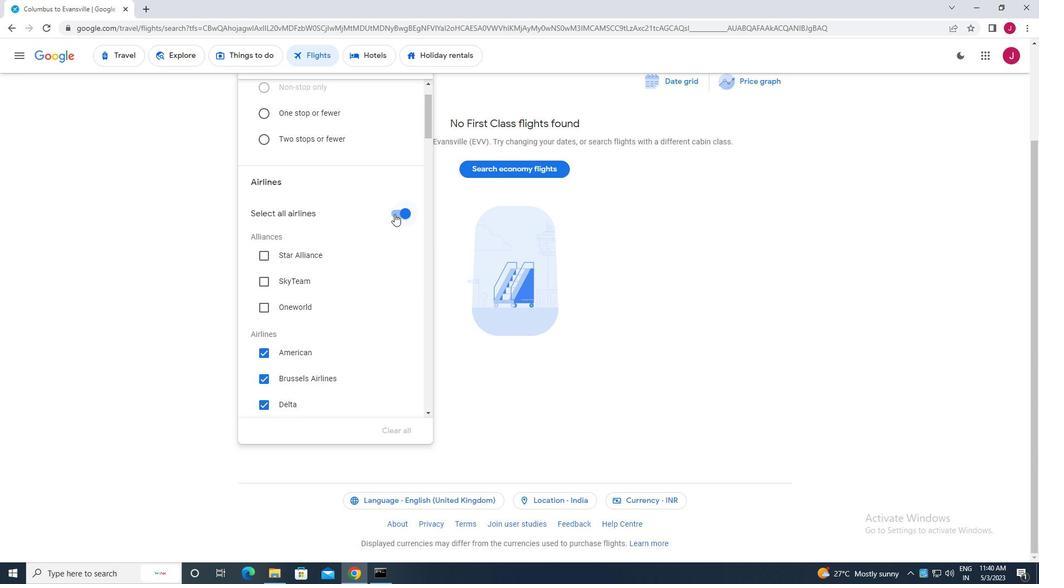 
Action: Mouse moved to (338, 209)
Screenshot: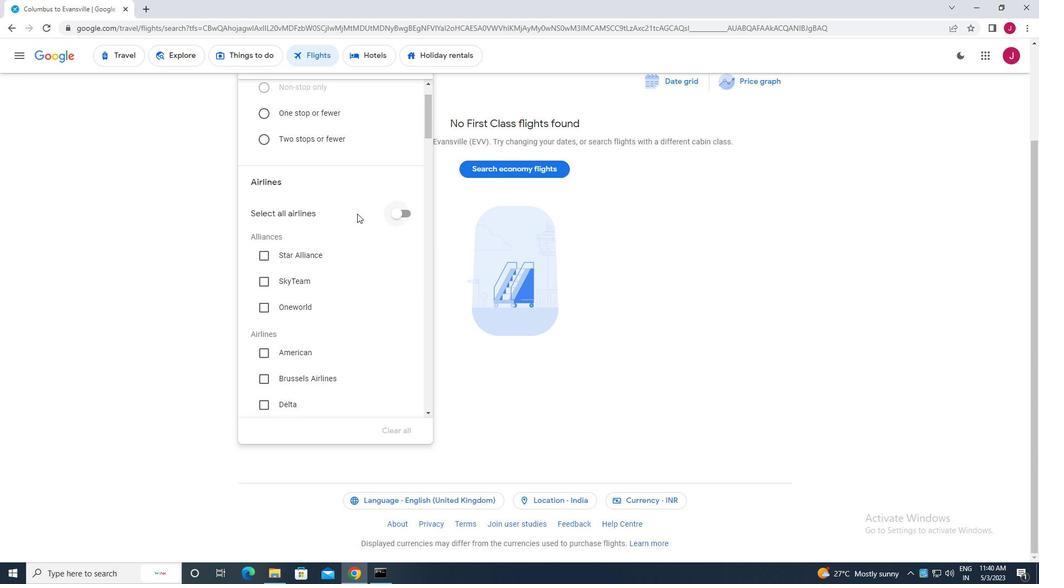 
Action: Mouse scrolled (338, 209) with delta (0, 0)
Screenshot: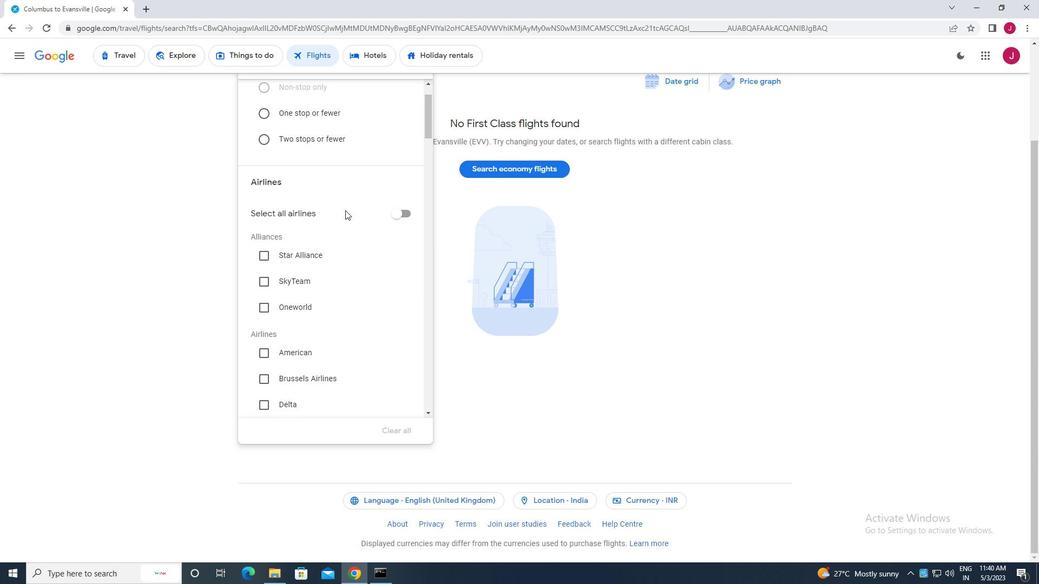 
Action: Mouse scrolled (338, 209) with delta (0, 0)
Screenshot: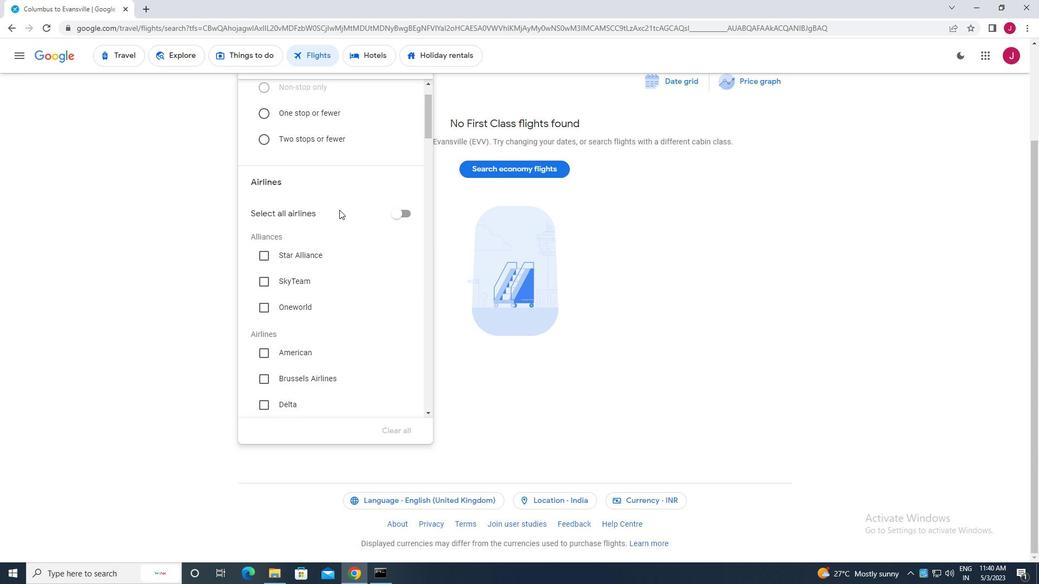 
Action: Mouse scrolled (338, 209) with delta (0, 0)
Screenshot: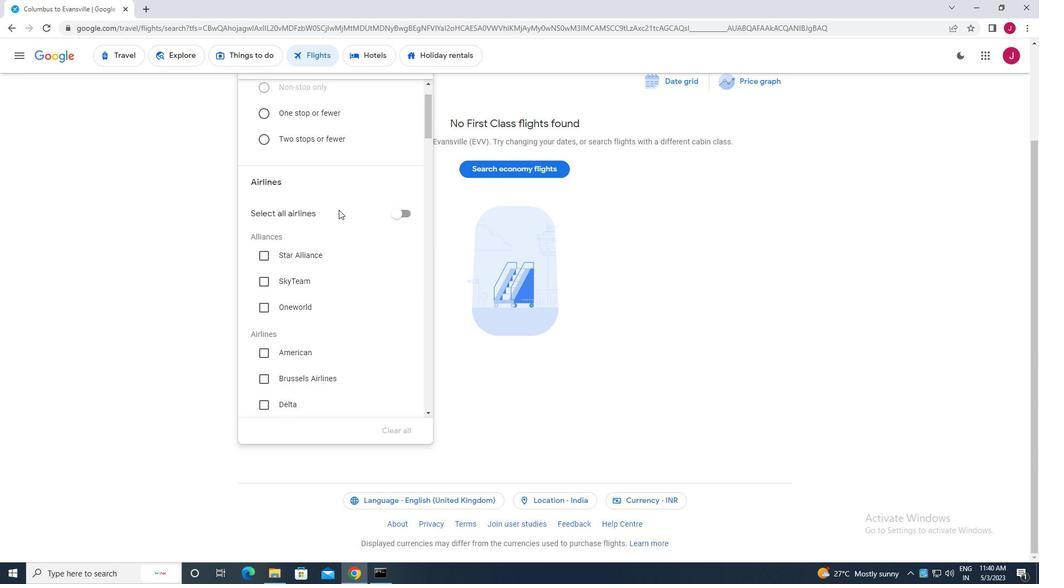 
Action: Mouse moved to (331, 238)
Screenshot: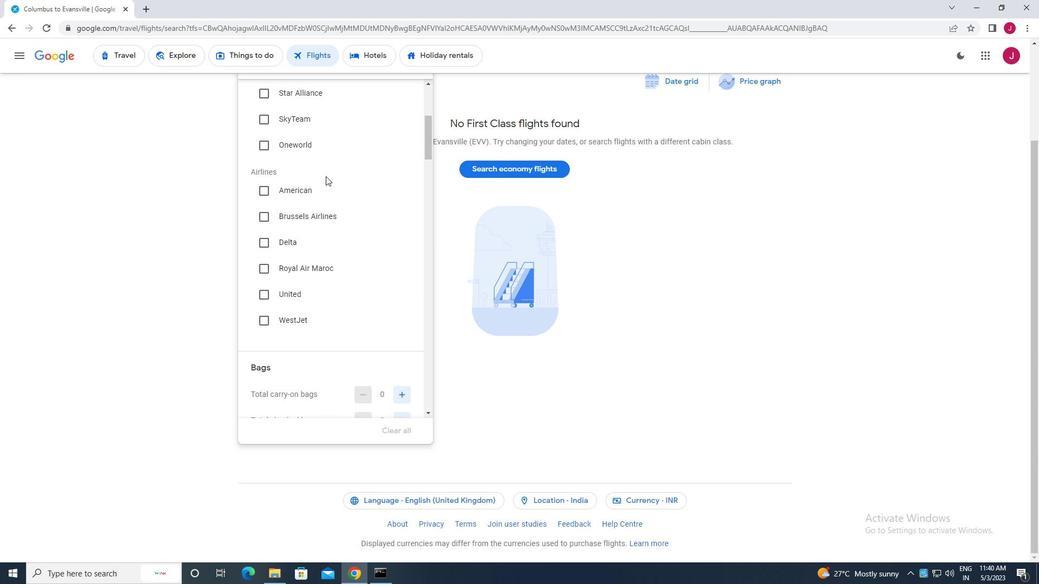 
Action: Mouse scrolled (331, 238) with delta (0, 0)
Screenshot: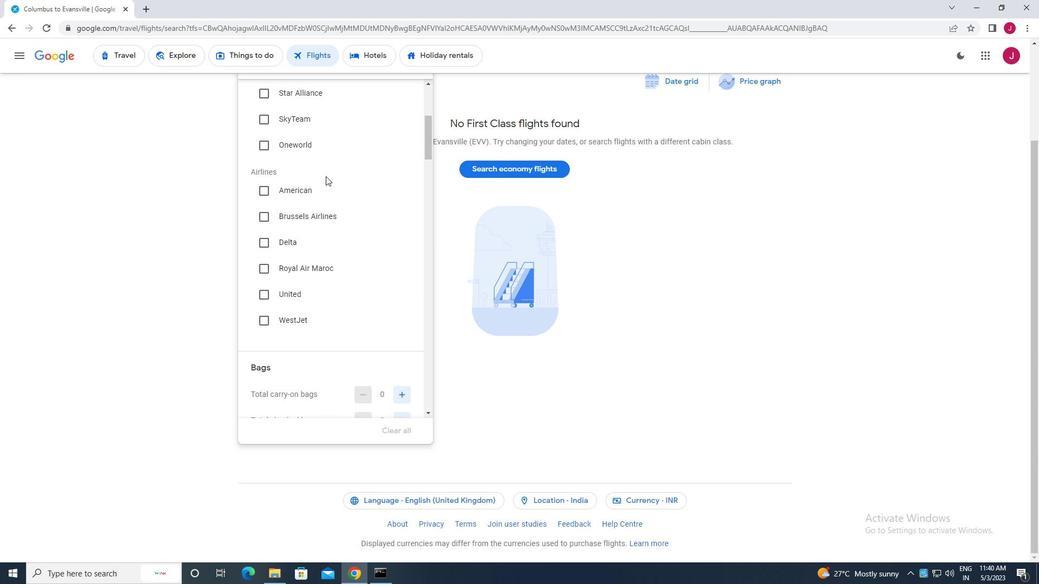 
Action: Mouse moved to (332, 242)
Screenshot: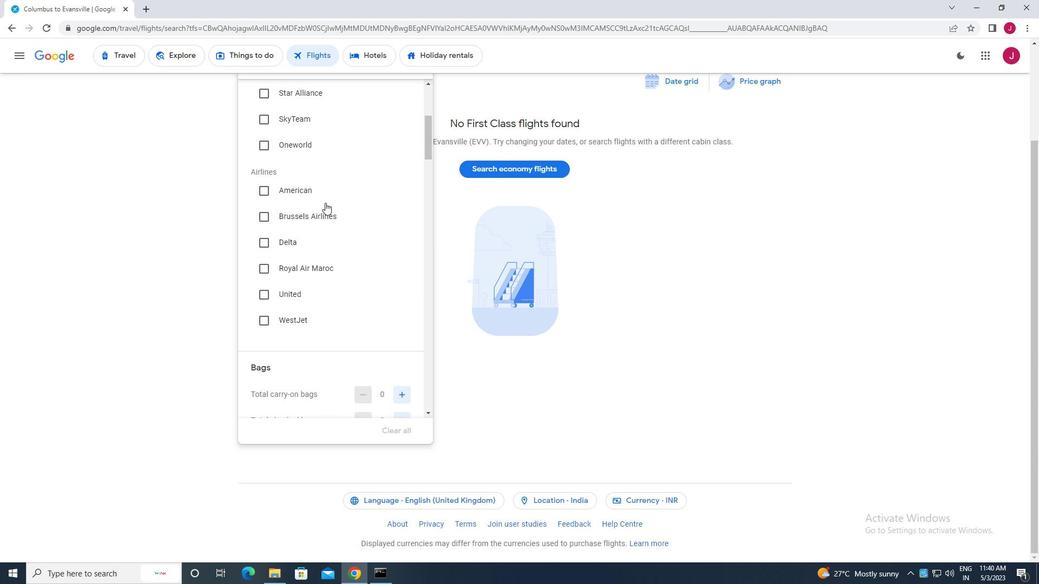 
Action: Mouse scrolled (332, 241) with delta (0, 0)
Screenshot: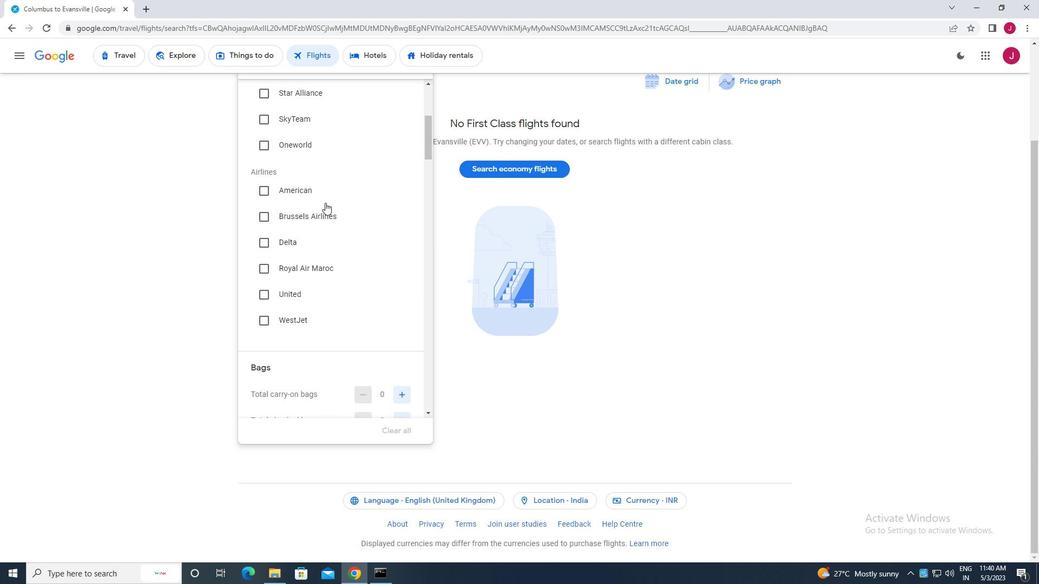 
Action: Mouse scrolled (332, 241) with delta (0, 0)
Screenshot: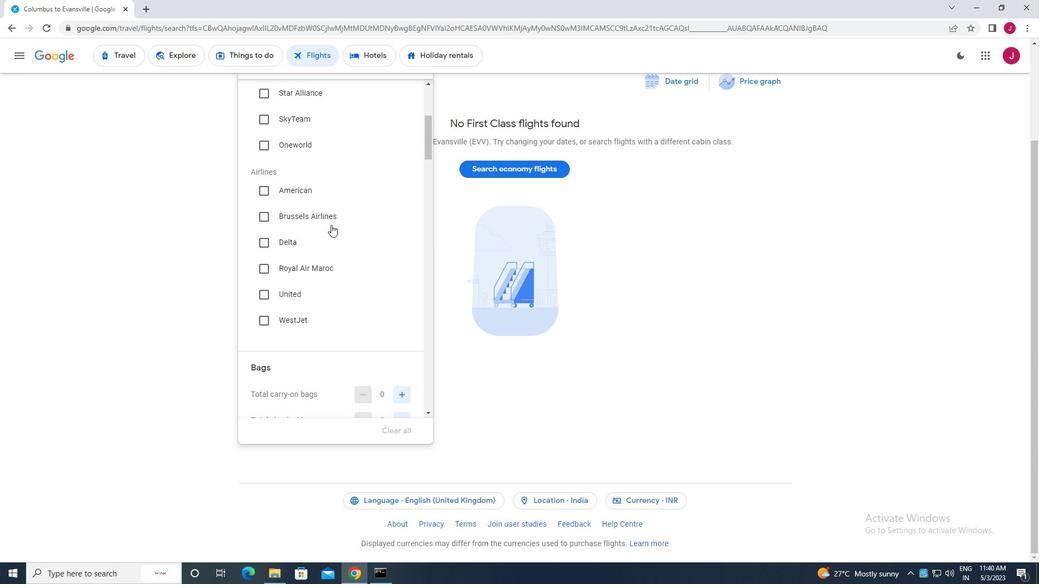 
Action: Mouse scrolled (332, 241) with delta (0, 0)
Screenshot: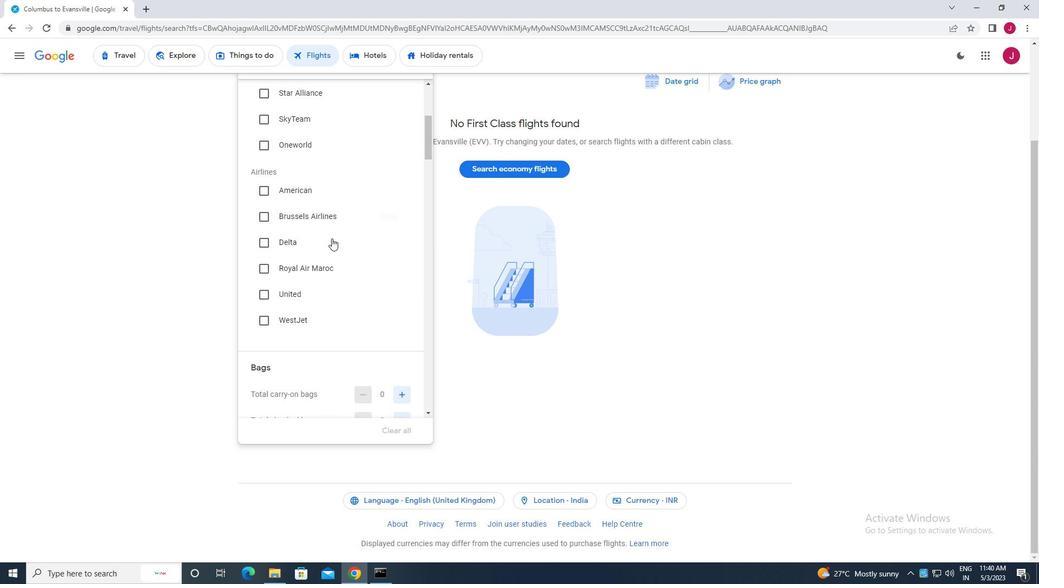 
Action: Mouse scrolled (332, 241) with delta (0, 0)
Screenshot: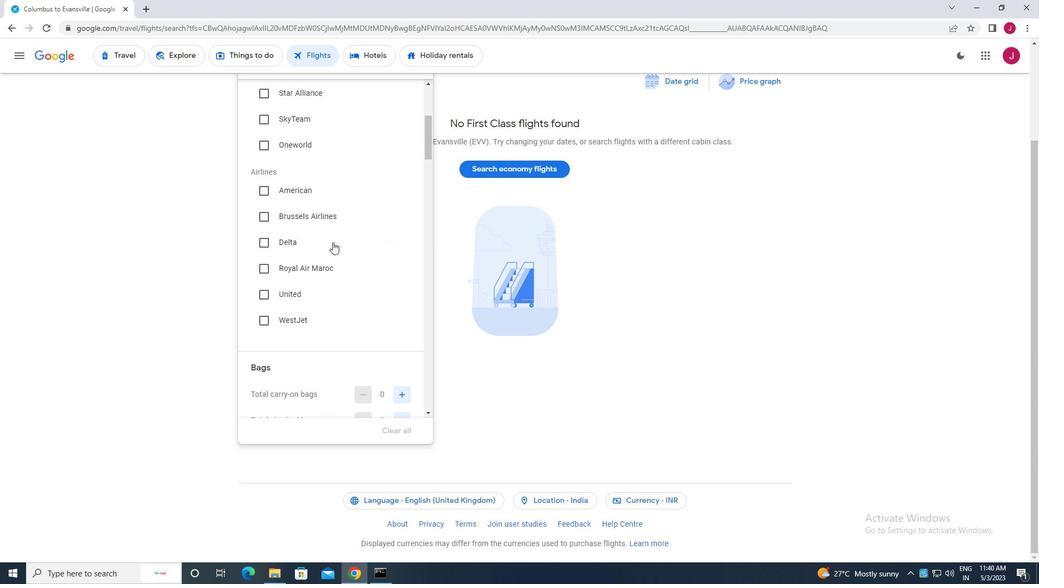 
Action: Mouse moved to (401, 122)
Screenshot: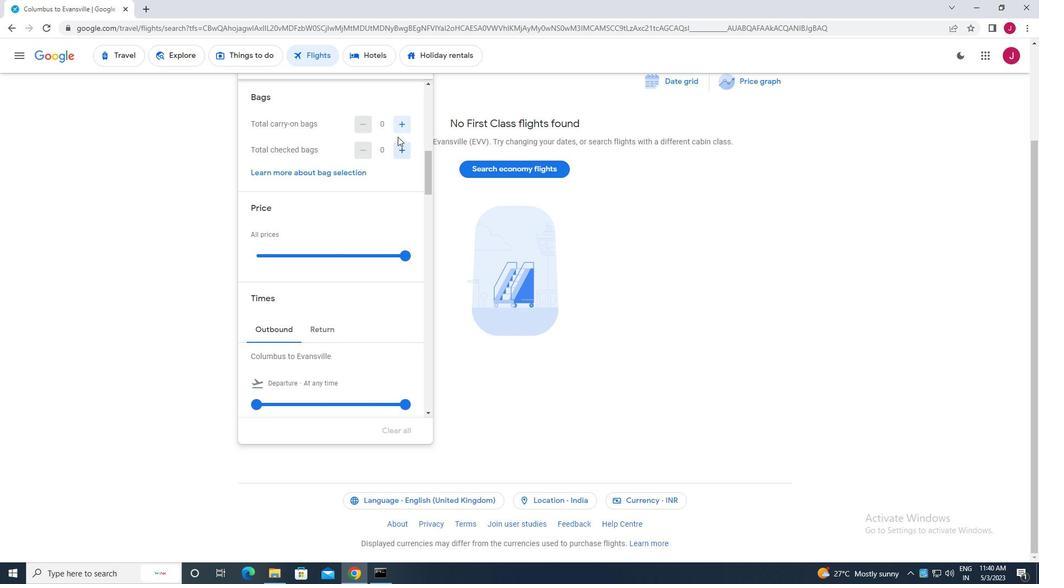 
Action: Mouse pressed left at (401, 122)
Screenshot: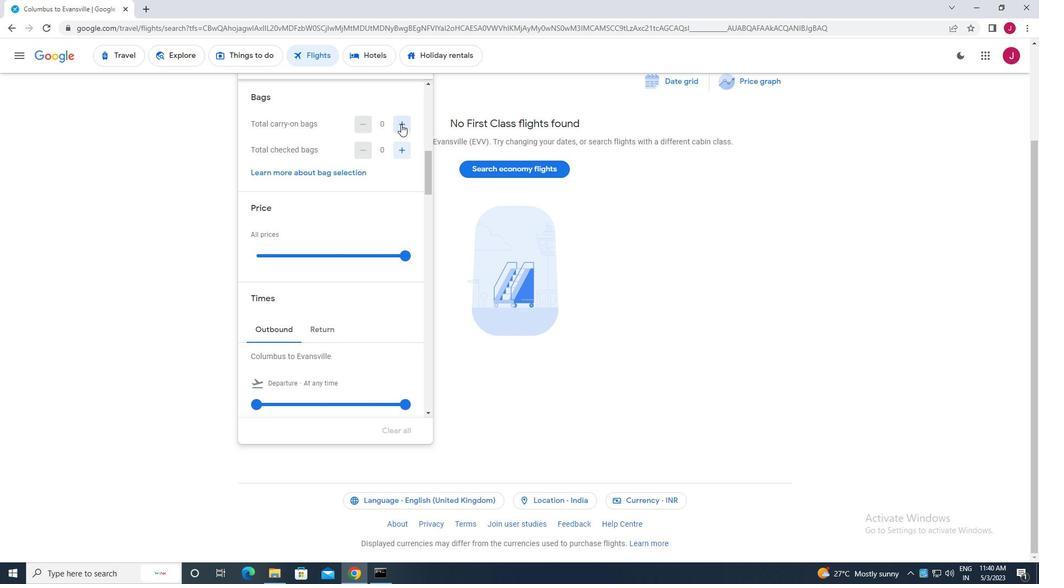 
Action: Mouse moved to (403, 154)
Screenshot: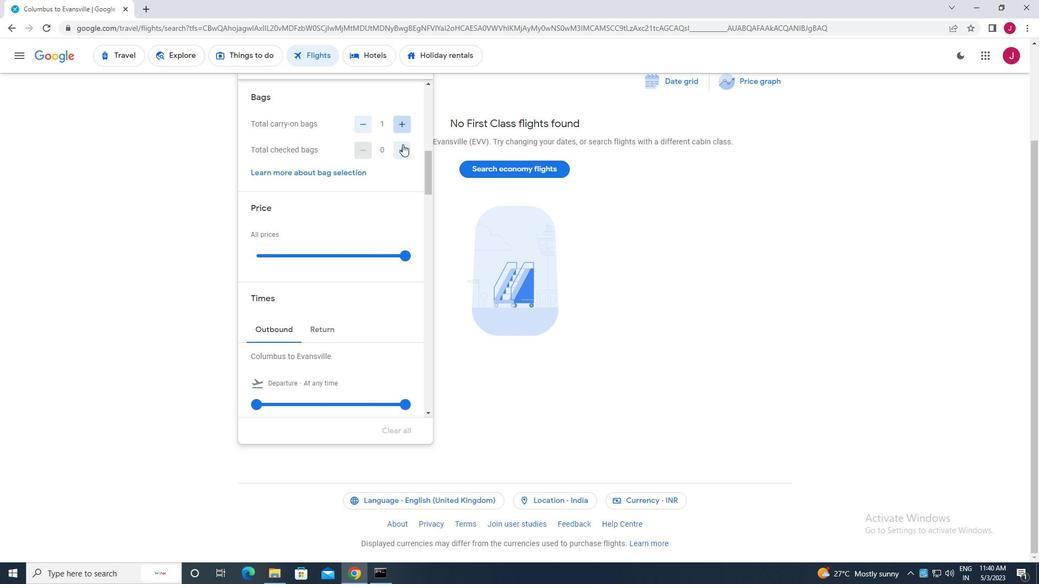 
Action: Mouse pressed left at (403, 154)
Screenshot: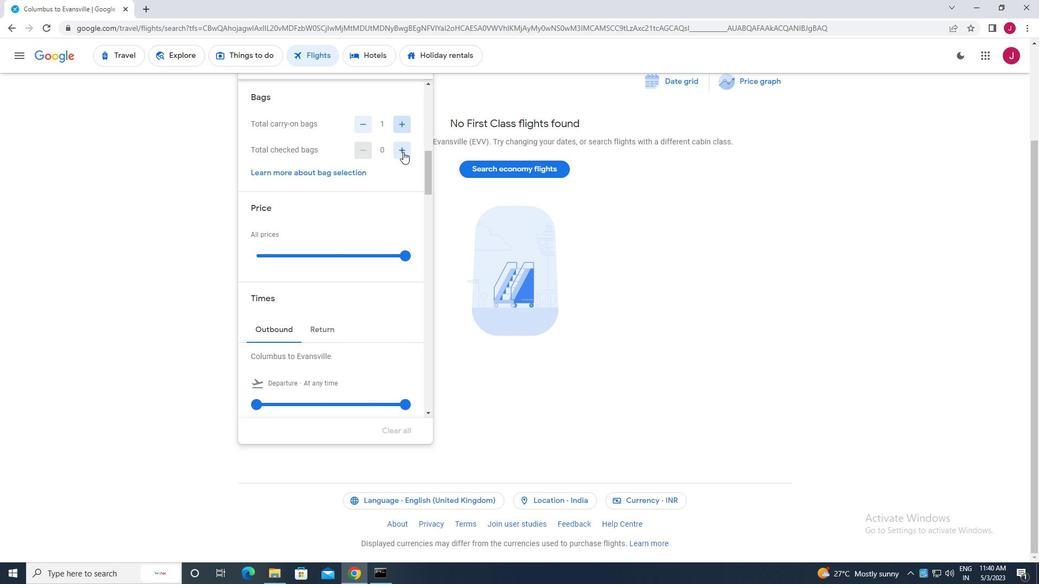 
Action: Mouse pressed left at (403, 154)
Screenshot: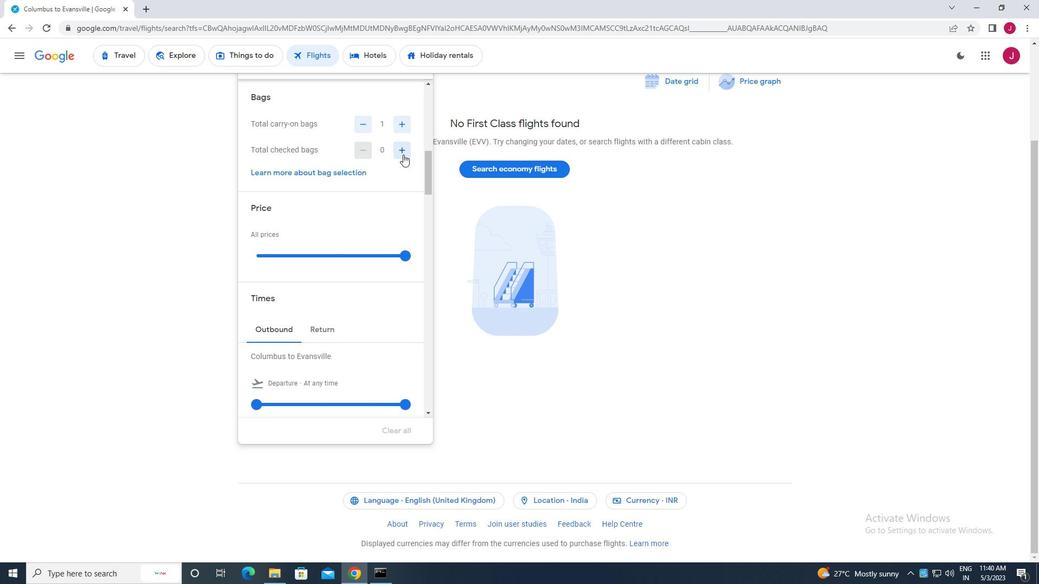 
Action: Mouse pressed left at (403, 154)
Screenshot: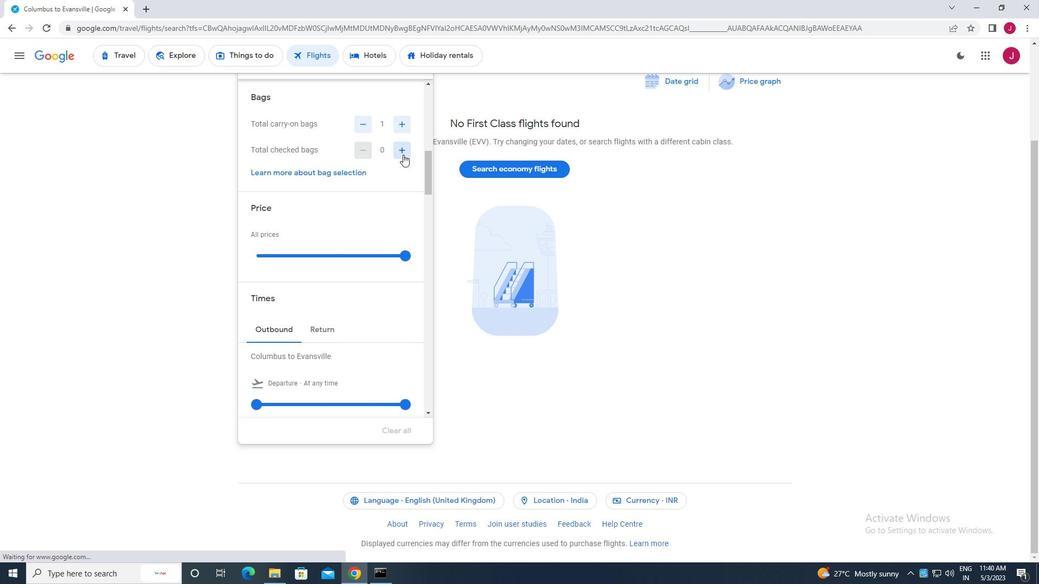 
Action: Mouse pressed left at (403, 154)
Screenshot: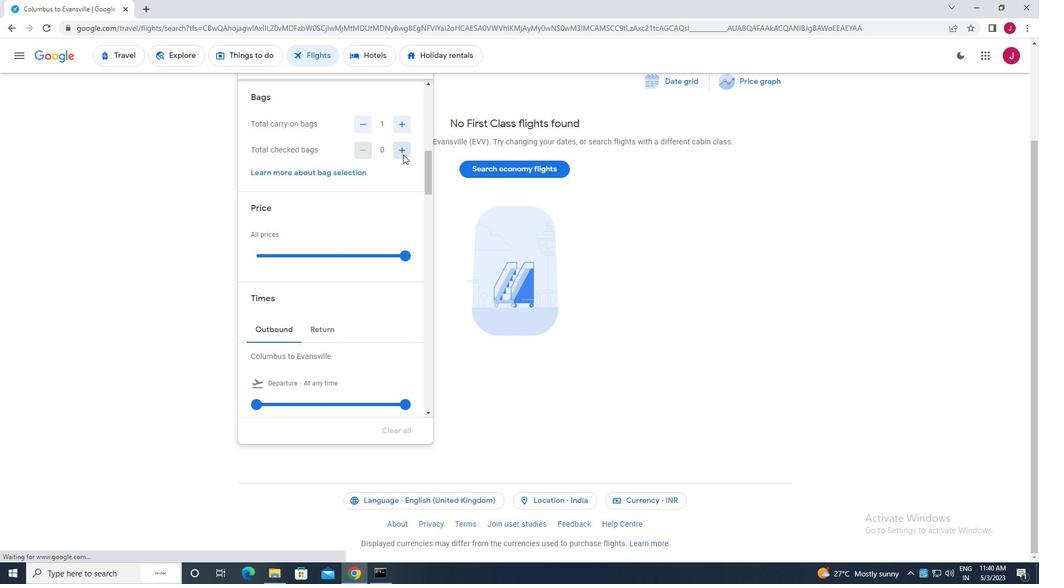 
Action: Mouse moved to (360, 154)
Screenshot: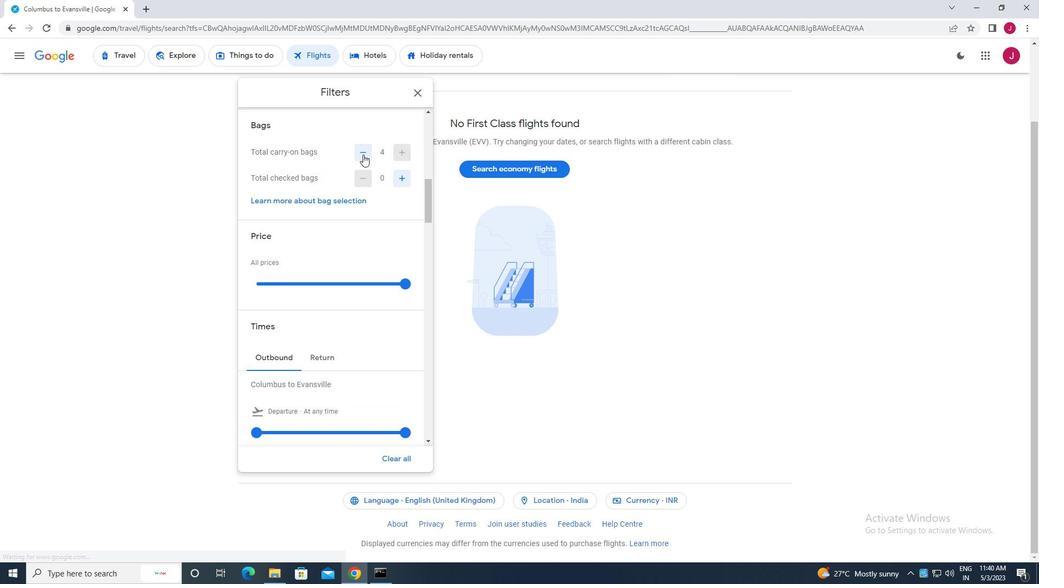 
Action: Mouse pressed left at (360, 154)
Screenshot: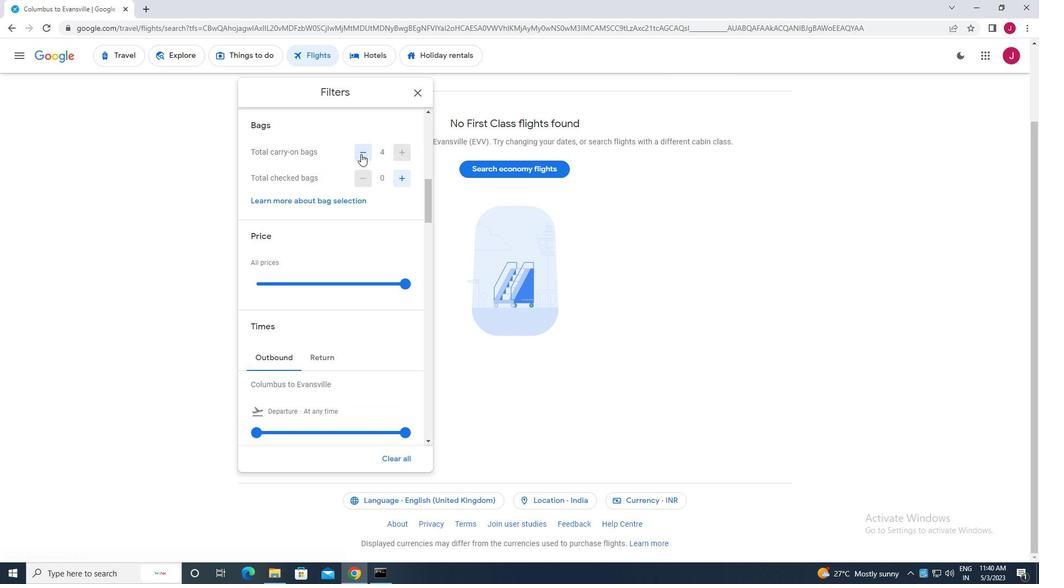 
Action: Mouse pressed left at (360, 154)
Screenshot: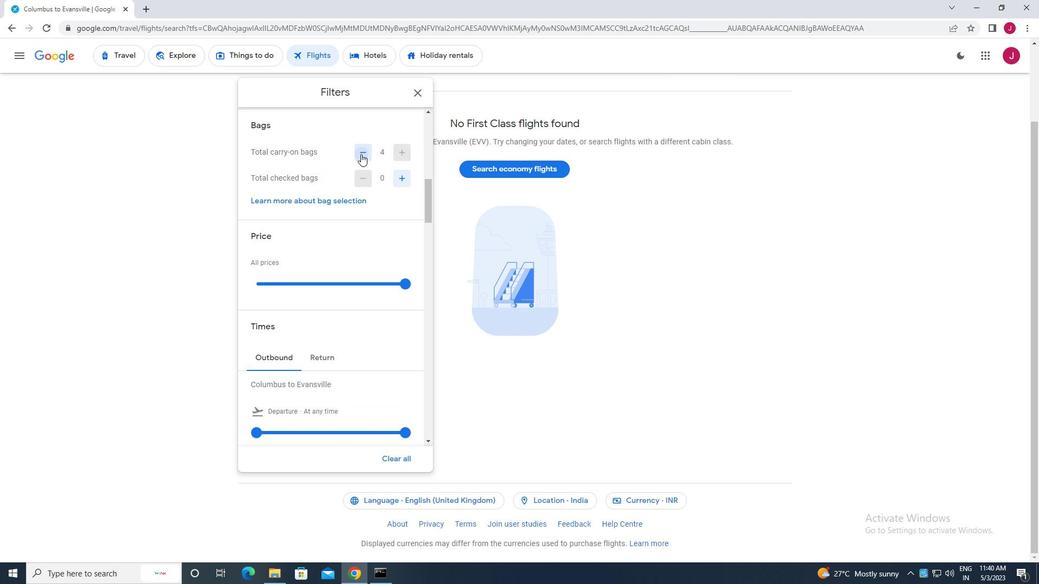 
Action: Mouse pressed left at (360, 154)
Screenshot: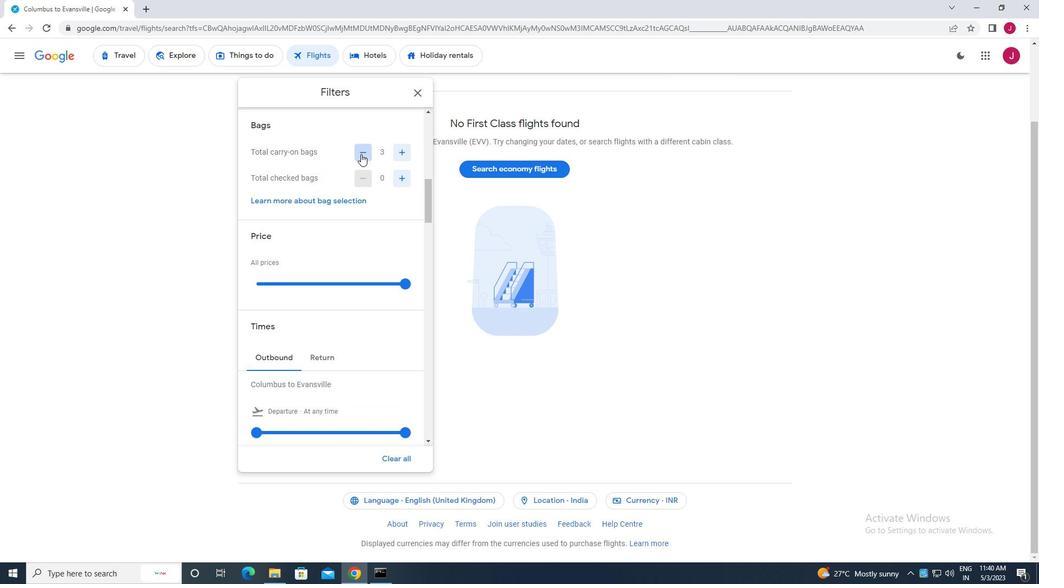 
Action: Mouse moved to (404, 178)
Screenshot: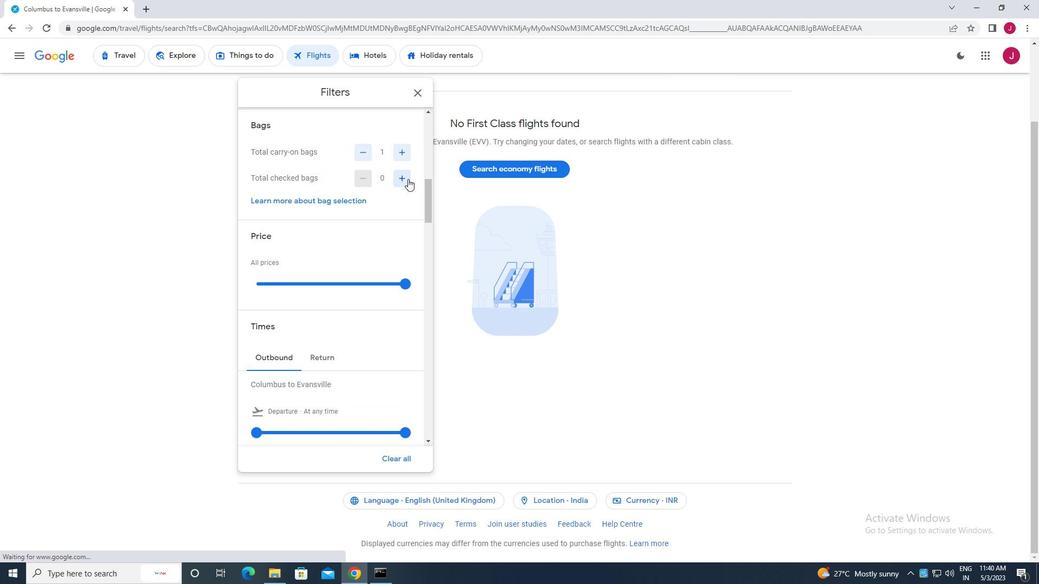 
Action: Mouse pressed left at (404, 178)
Screenshot: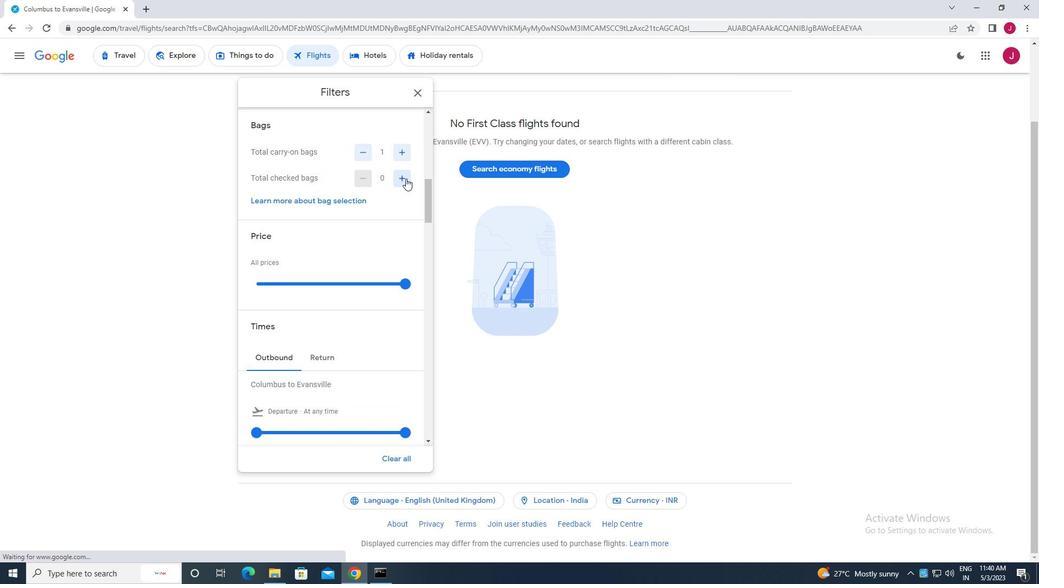 
Action: Mouse pressed left at (404, 178)
Screenshot: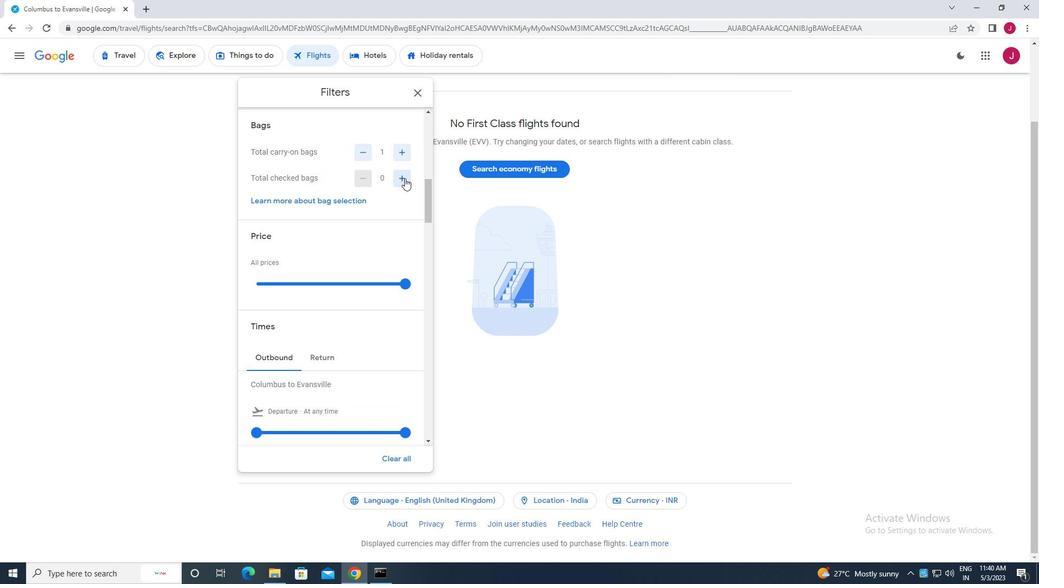 
Action: Mouse pressed left at (404, 178)
Screenshot: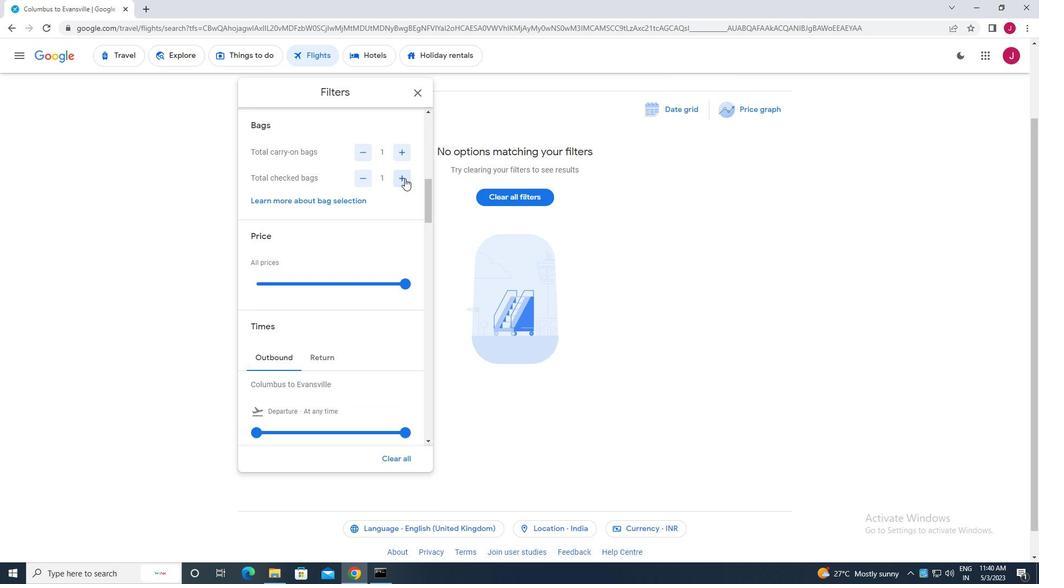 
Action: Mouse pressed left at (404, 178)
Screenshot: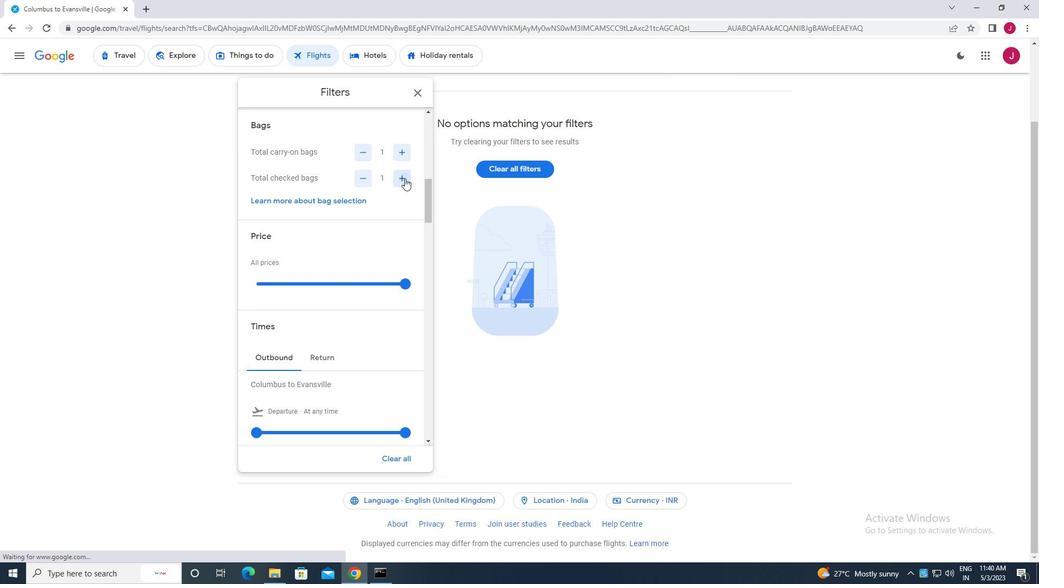 
Action: Mouse pressed left at (404, 178)
Screenshot: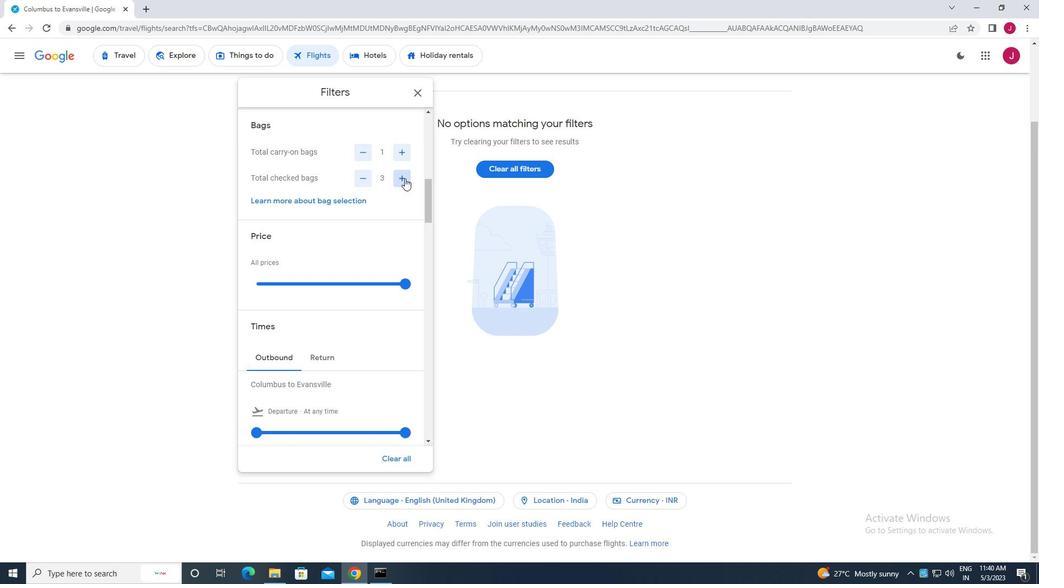 
Action: Mouse moved to (409, 280)
Screenshot: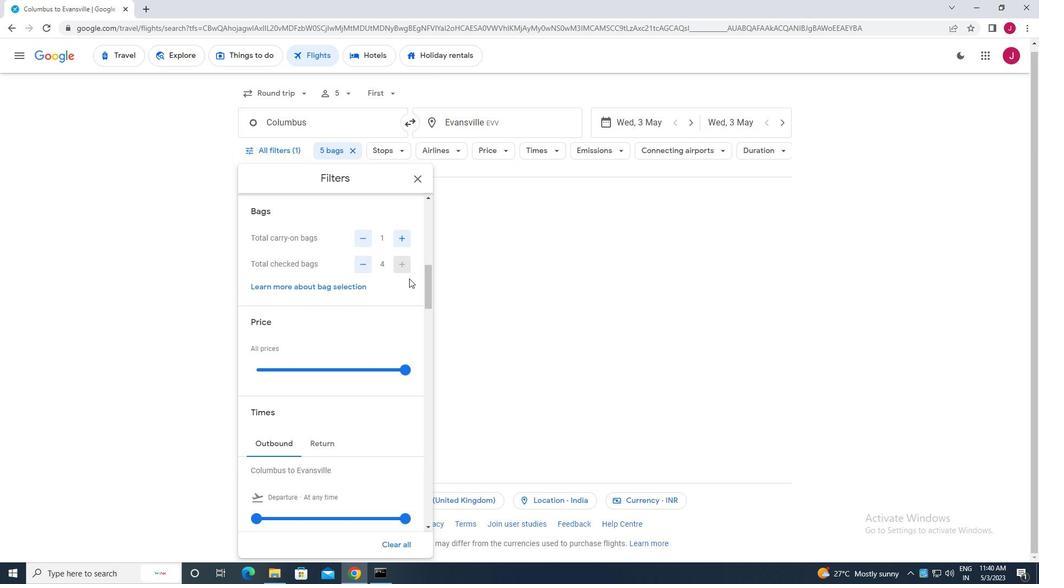 
Action: Mouse pressed left at (409, 280)
Screenshot: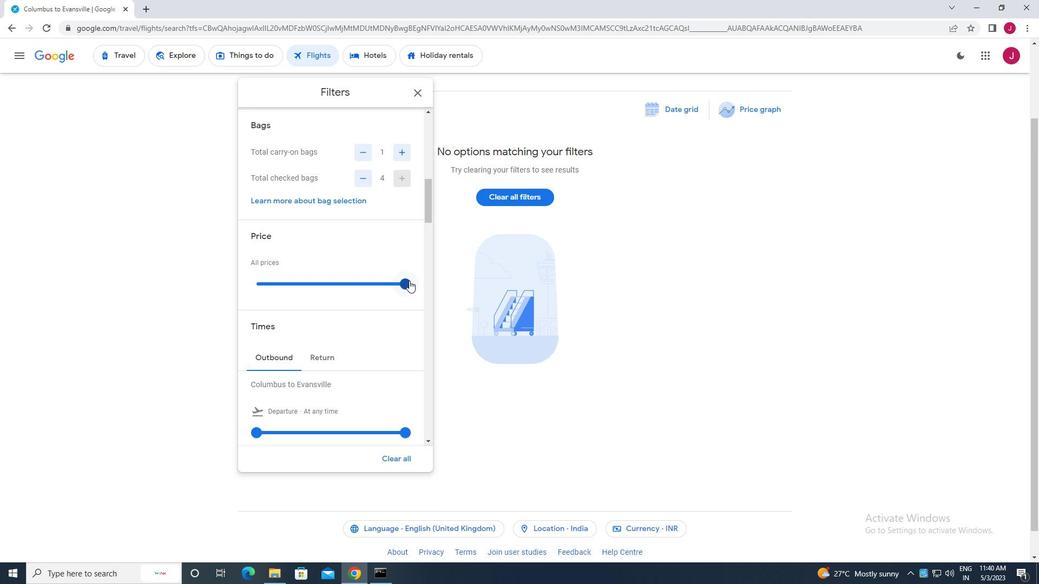 
Action: Mouse moved to (268, 346)
Screenshot: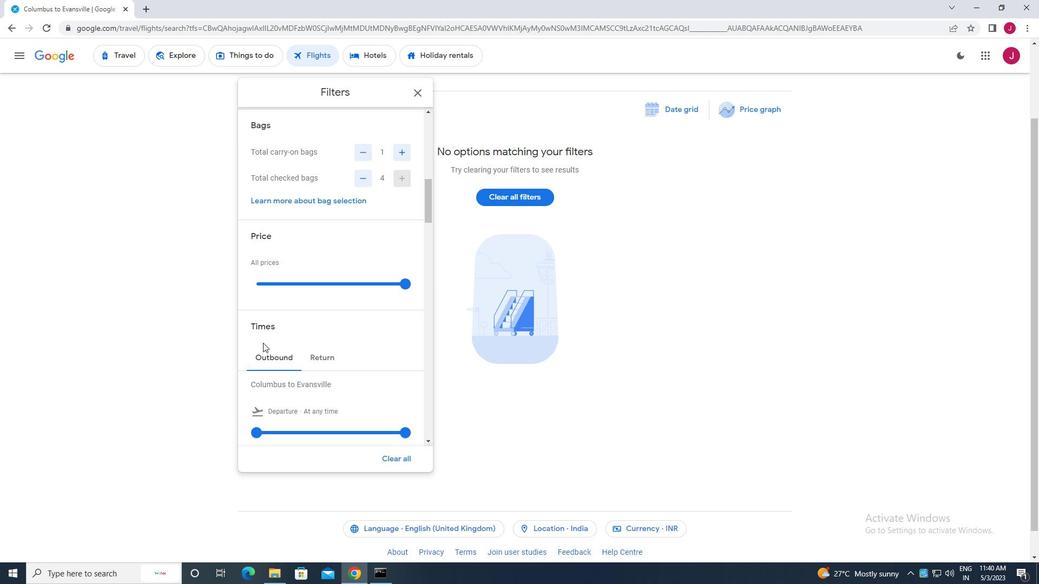 
Action: Mouse scrolled (268, 346) with delta (0, 0)
Screenshot: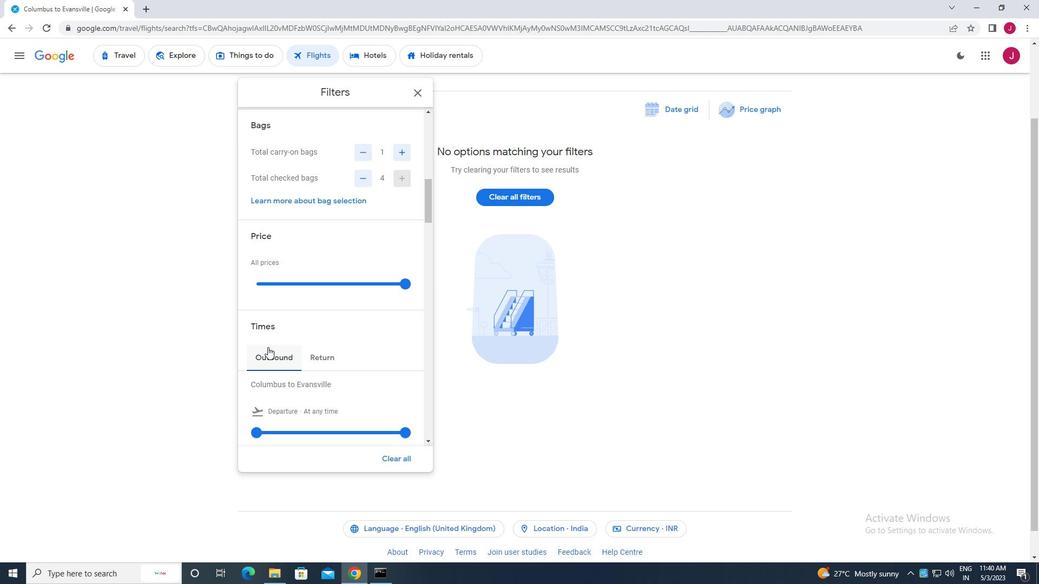 
Action: Mouse scrolled (268, 346) with delta (0, 0)
Screenshot: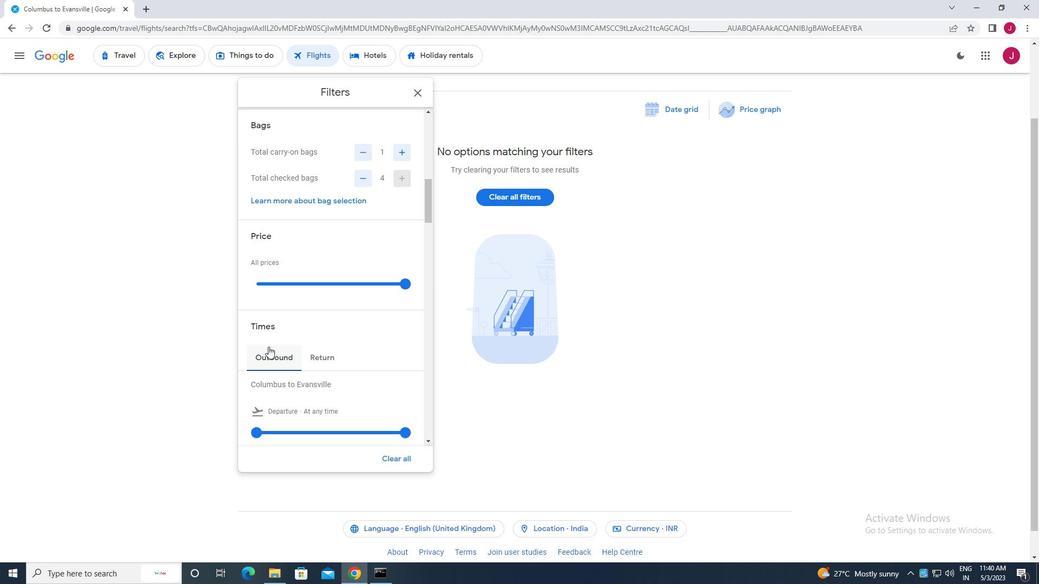 
Action: Mouse moved to (258, 324)
Screenshot: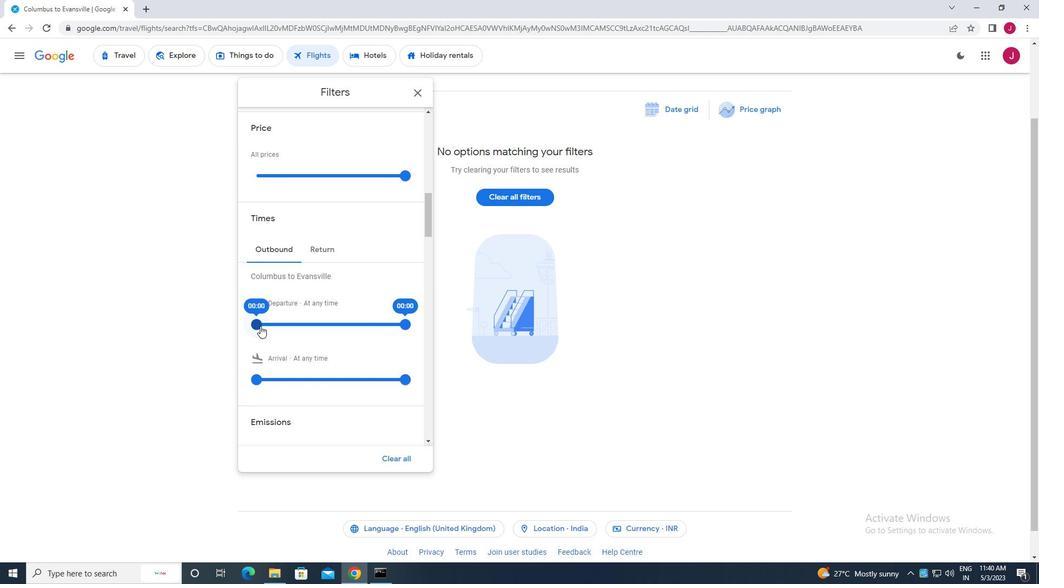 
Action: Mouse pressed left at (258, 324)
Screenshot: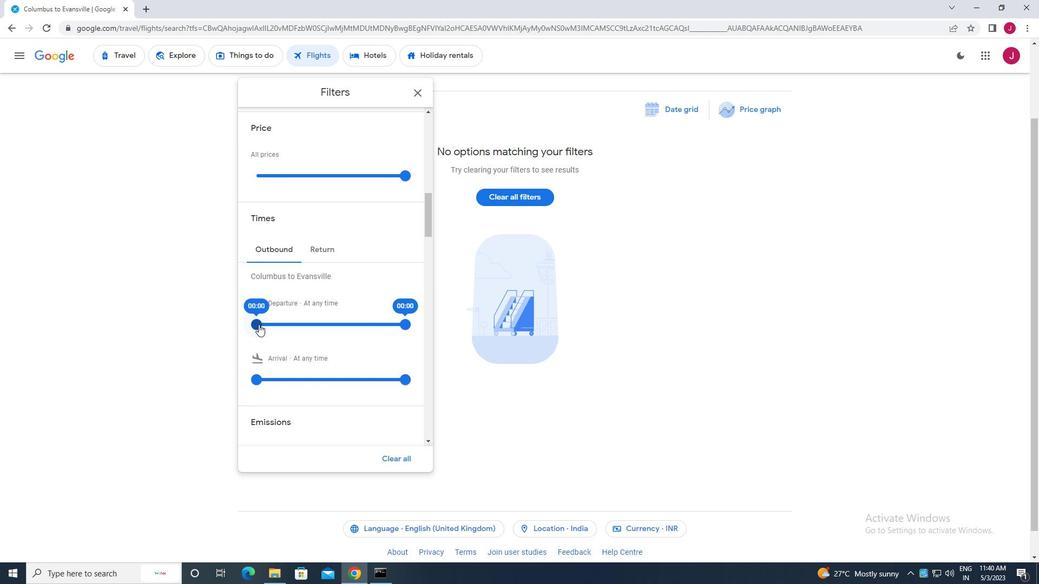 
Action: Mouse moved to (403, 322)
Screenshot: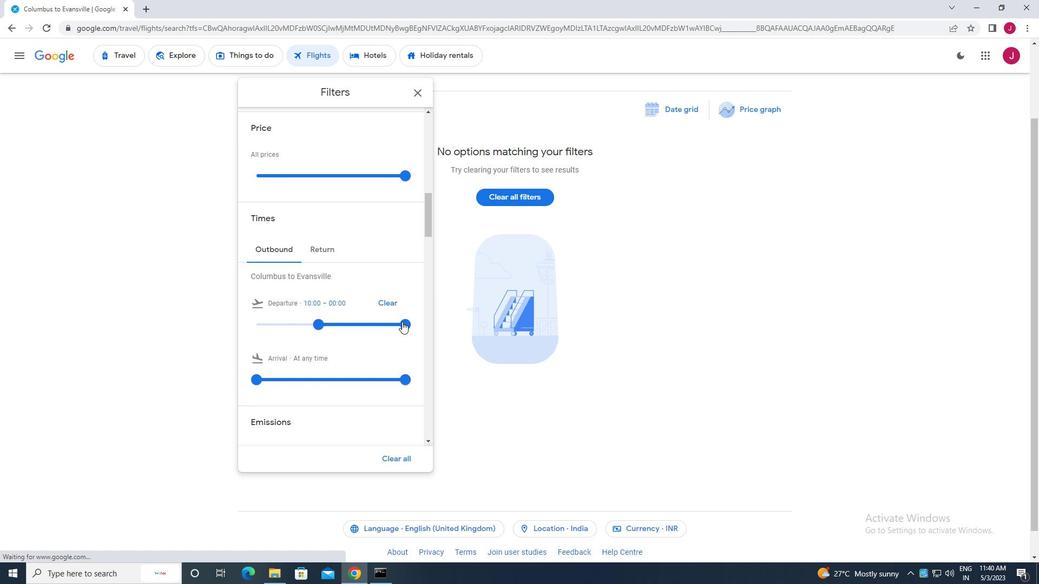 
Action: Mouse pressed left at (403, 322)
Screenshot: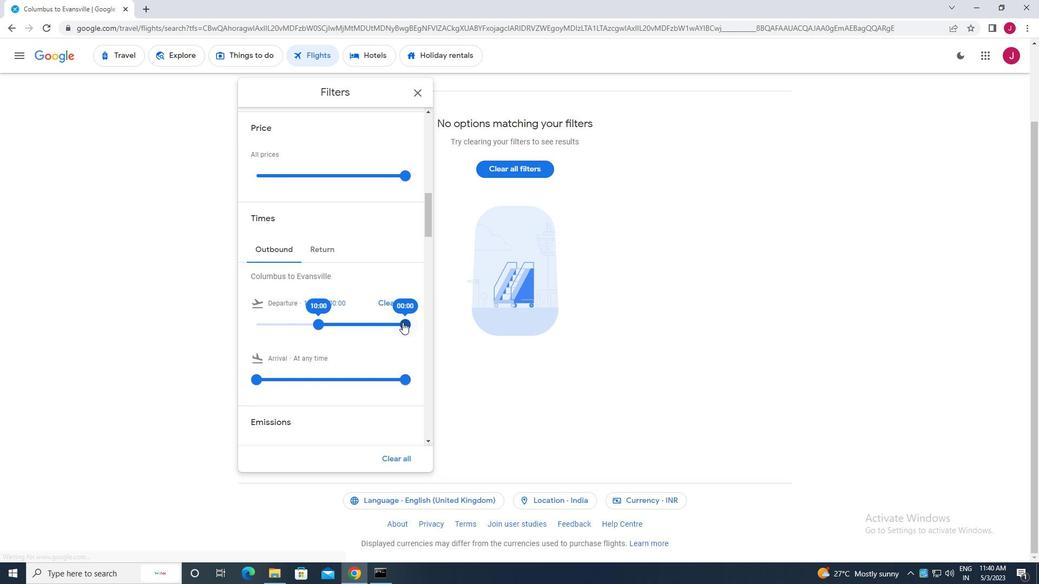 
Action: Mouse moved to (416, 93)
Screenshot: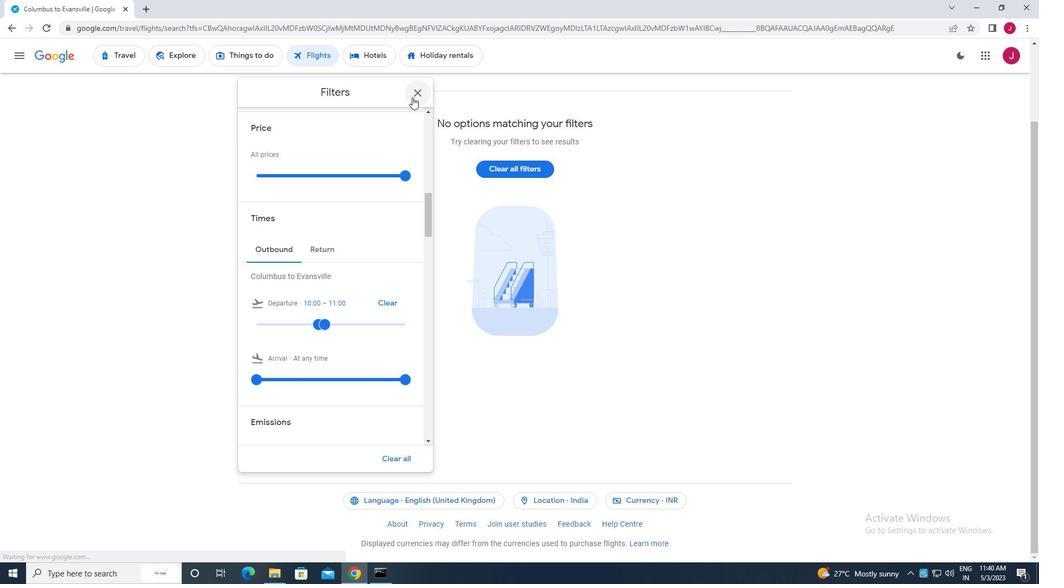 
Action: Mouse pressed left at (416, 93)
Screenshot: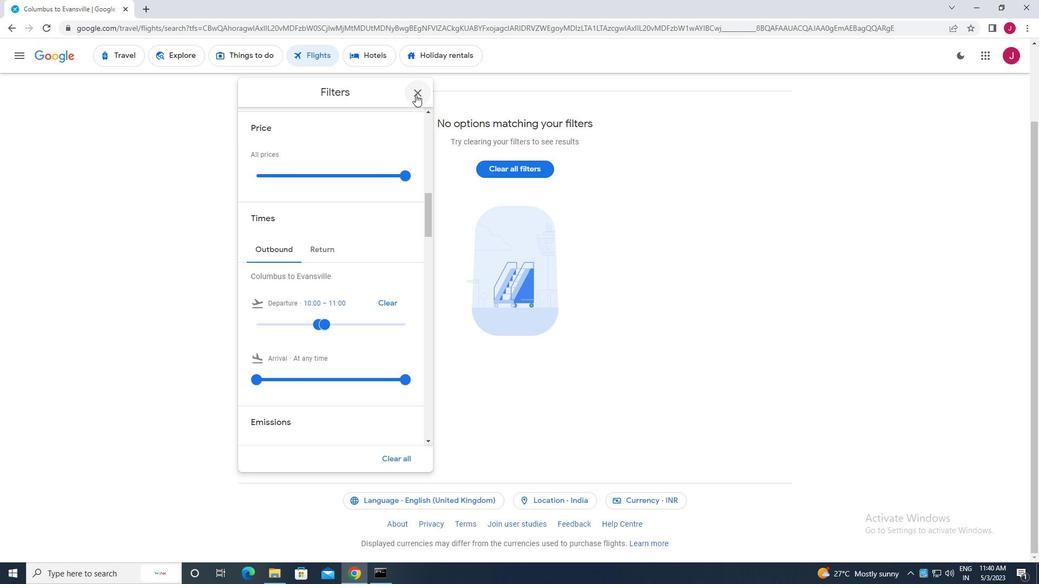 
Action: Mouse moved to (417, 93)
Screenshot: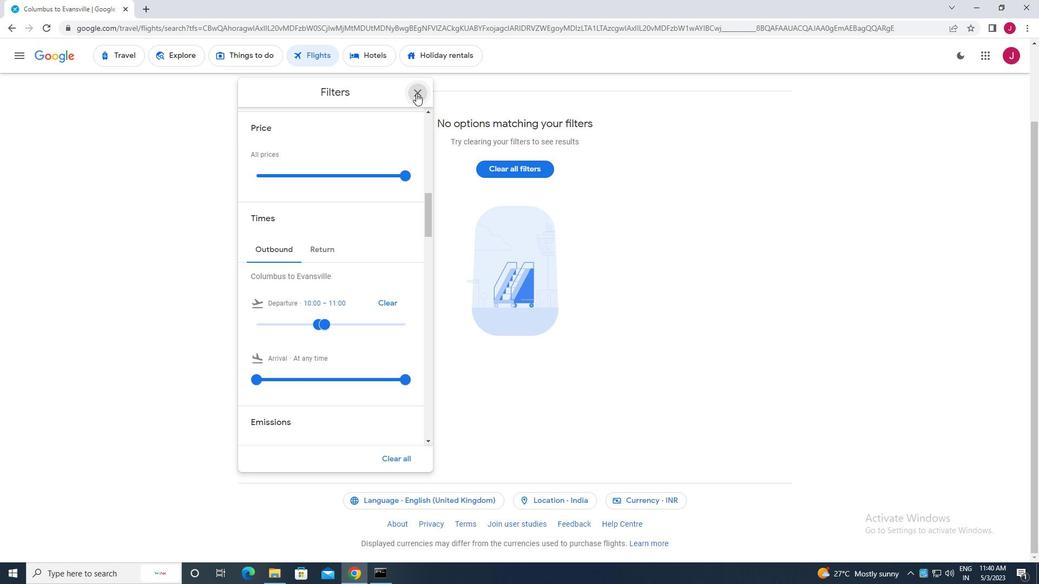 
